 Task: Find connections with filter location Sītāmarhi with filter topic #jobseekerswith filter profile language German with filter current company Piaggio Vehicles Pvt. Ltd. with filter school Al-Falah University with filter industry Household Services with filter service category Demand Generation with filter keywords title Organizer
Action: Mouse moved to (508, 69)
Screenshot: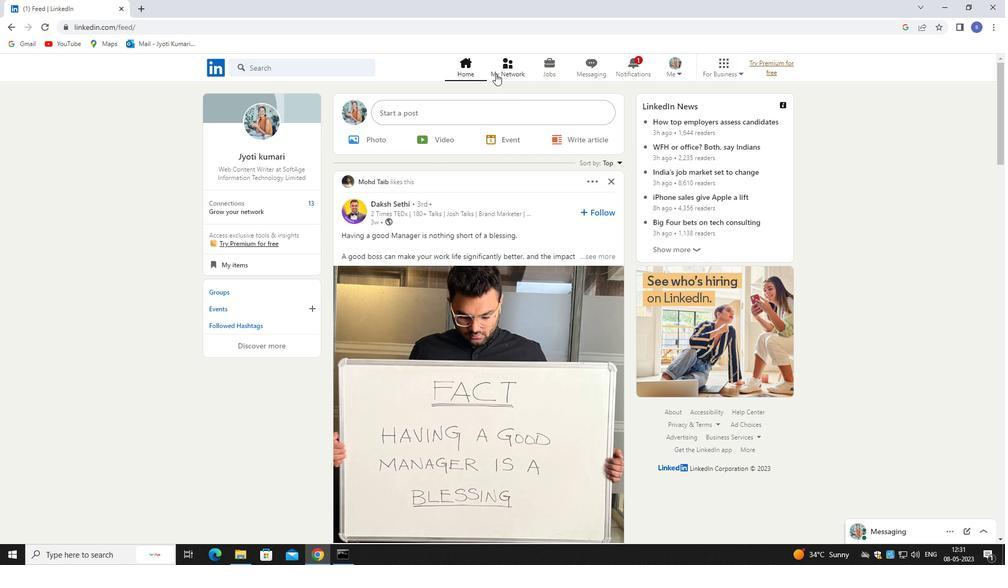 
Action: Mouse pressed left at (508, 69)
Screenshot: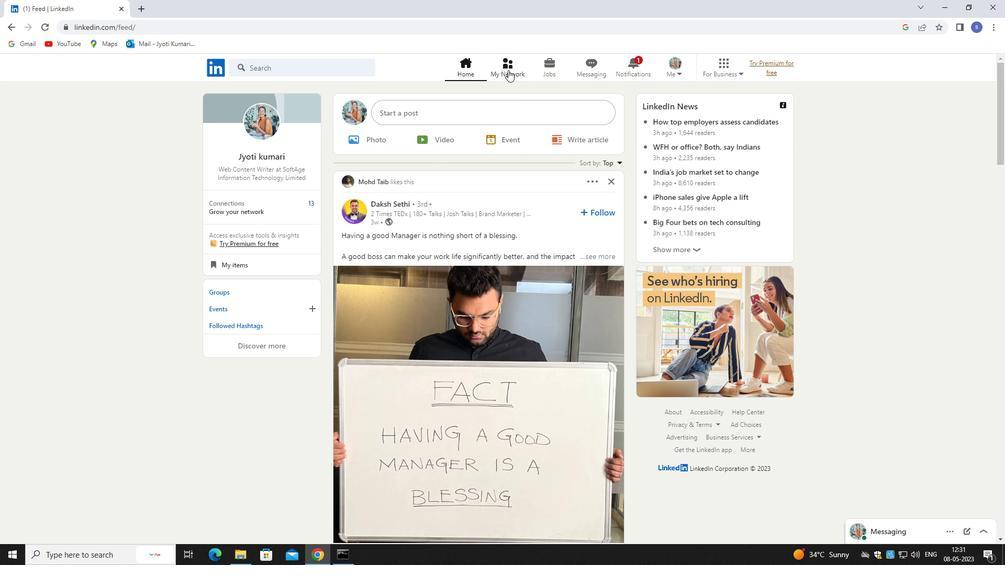 
Action: Mouse pressed left at (508, 69)
Screenshot: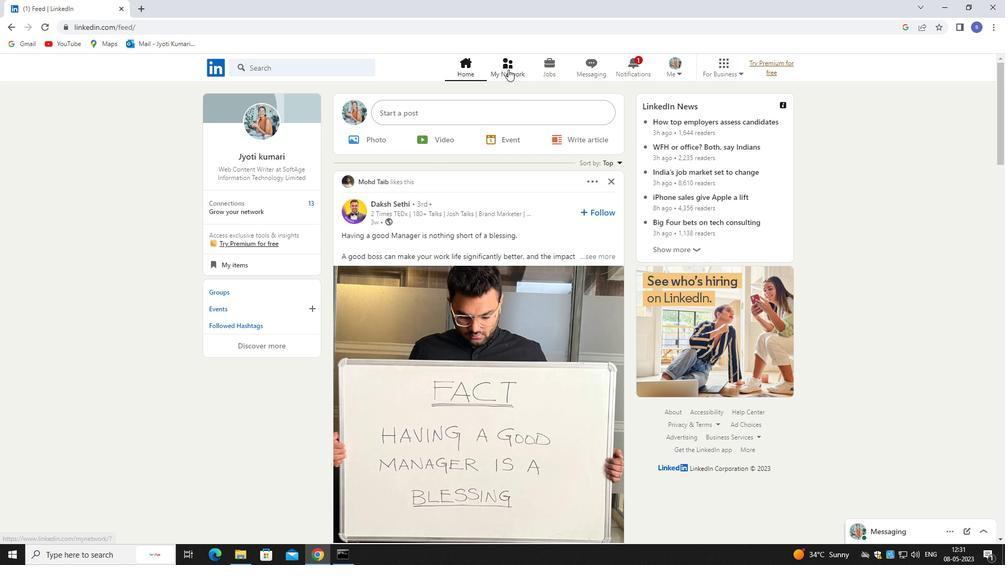 
Action: Mouse moved to (327, 123)
Screenshot: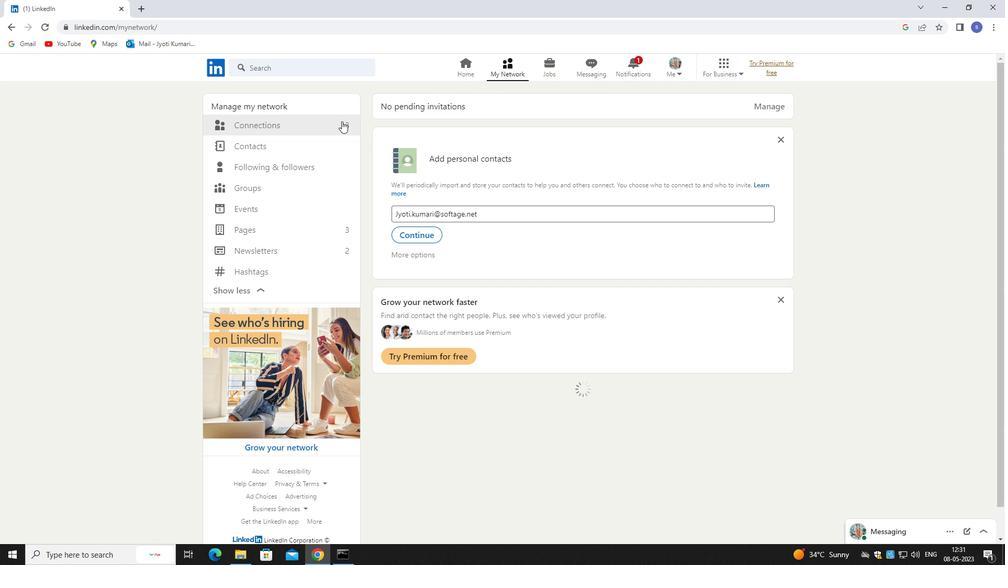 
Action: Mouse pressed left at (327, 123)
Screenshot: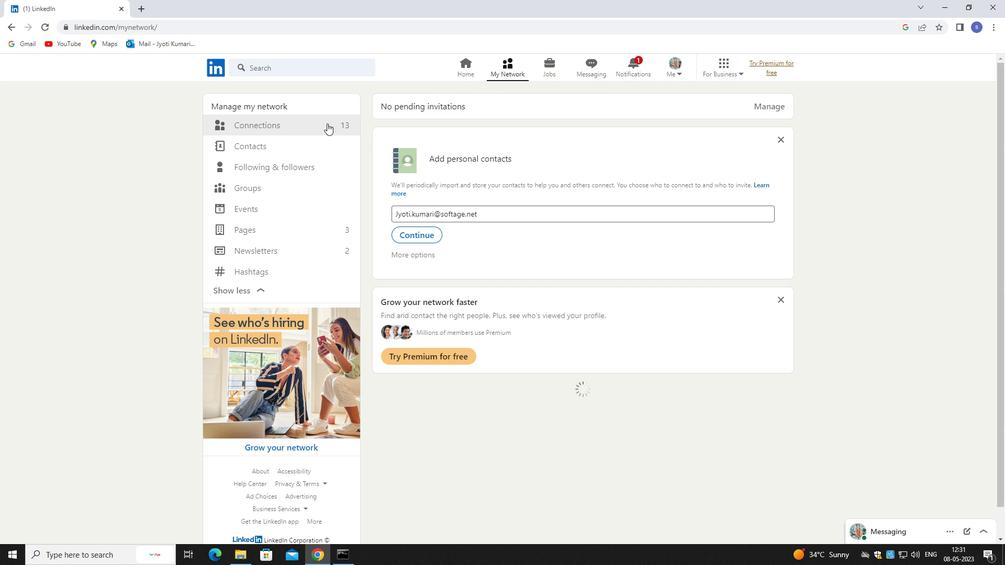 
Action: Mouse pressed left at (327, 123)
Screenshot: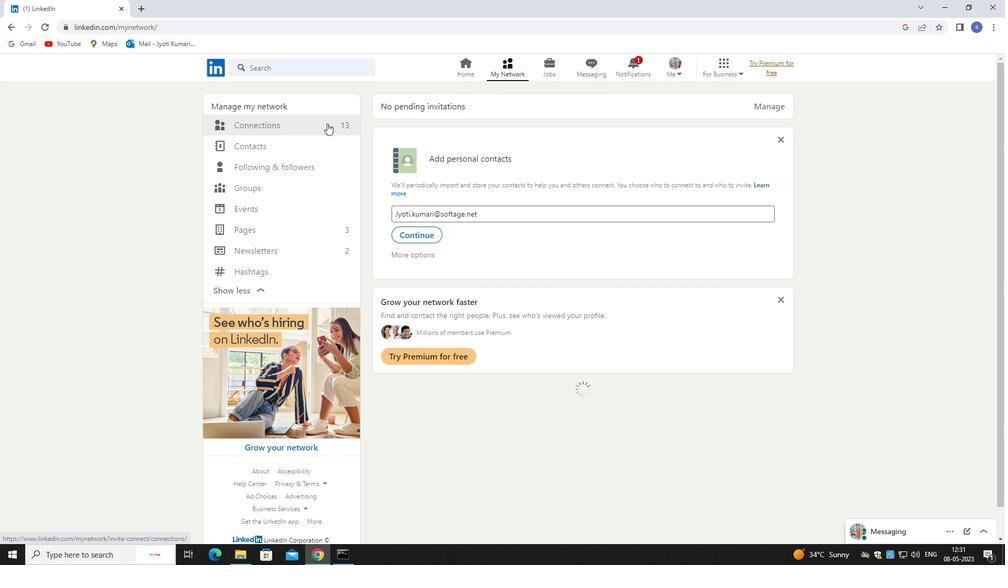 
Action: Mouse moved to (574, 129)
Screenshot: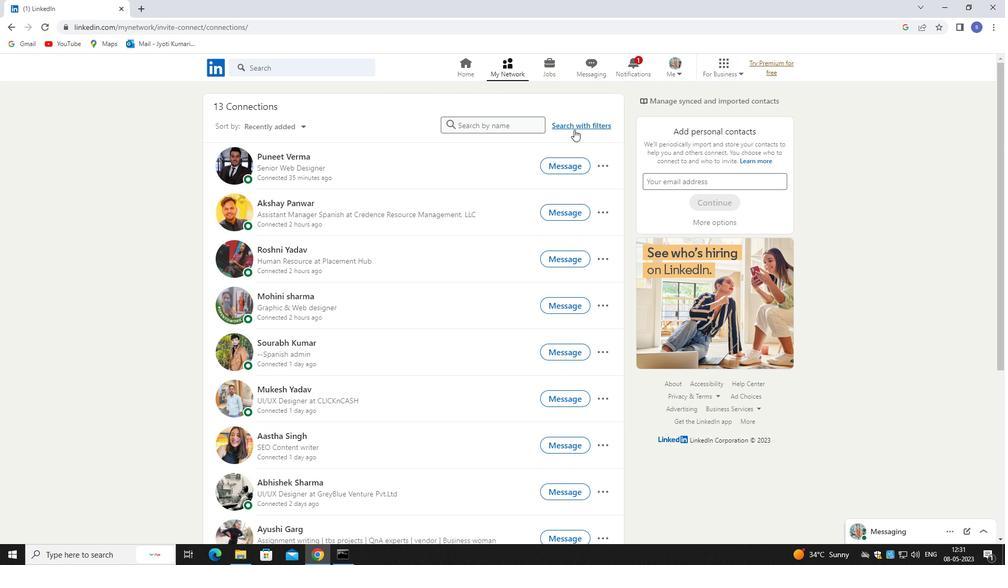 
Action: Mouse pressed left at (574, 129)
Screenshot: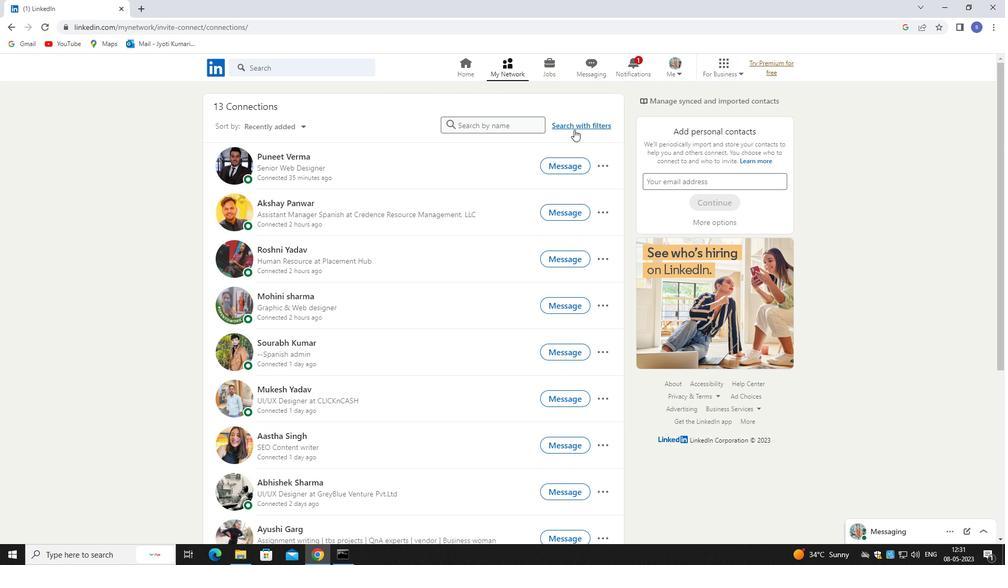 
Action: Mouse pressed left at (574, 129)
Screenshot: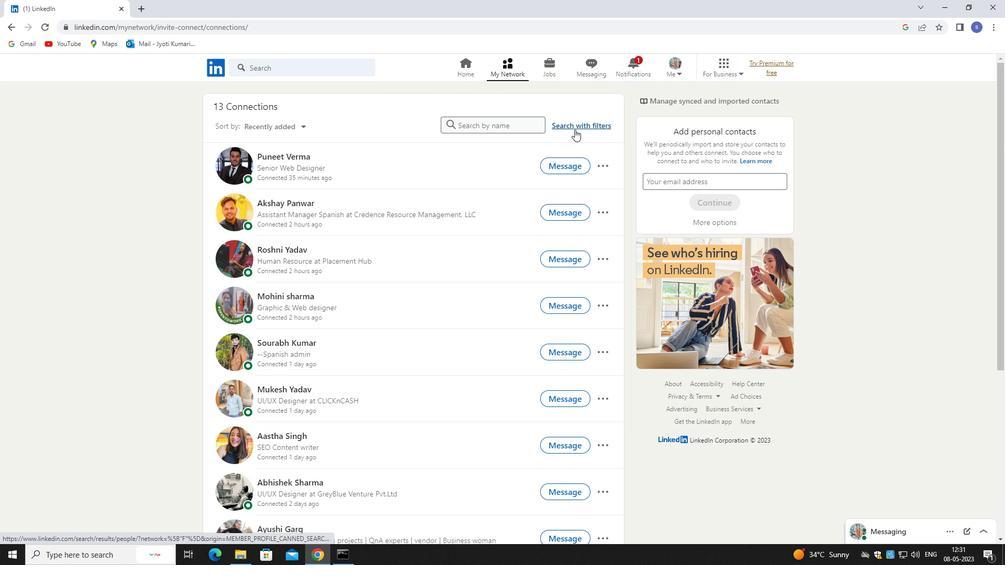
Action: Mouse moved to (548, 98)
Screenshot: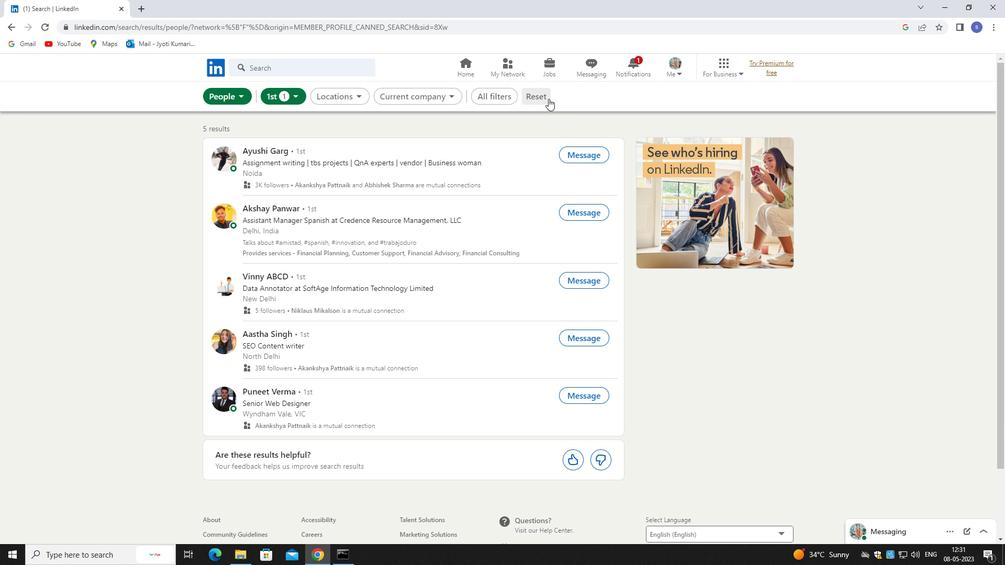 
Action: Mouse pressed left at (548, 98)
Screenshot: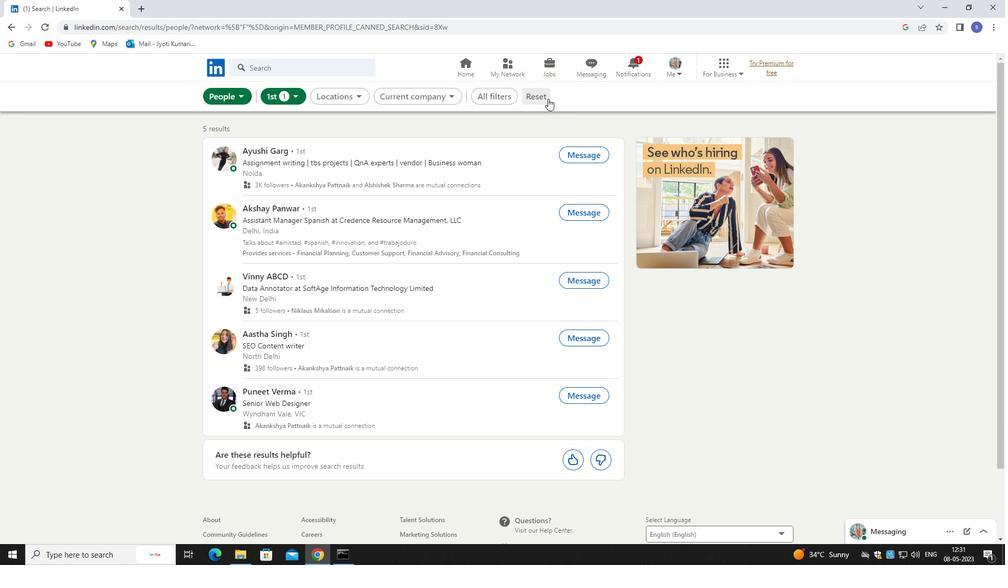 
Action: Mouse moved to (504, 95)
Screenshot: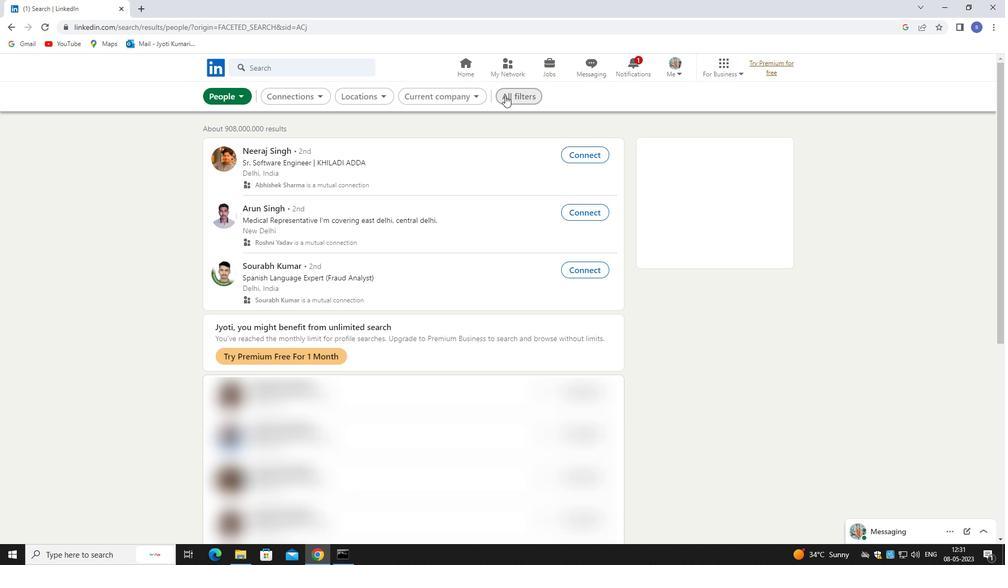 
Action: Mouse pressed left at (504, 95)
Screenshot: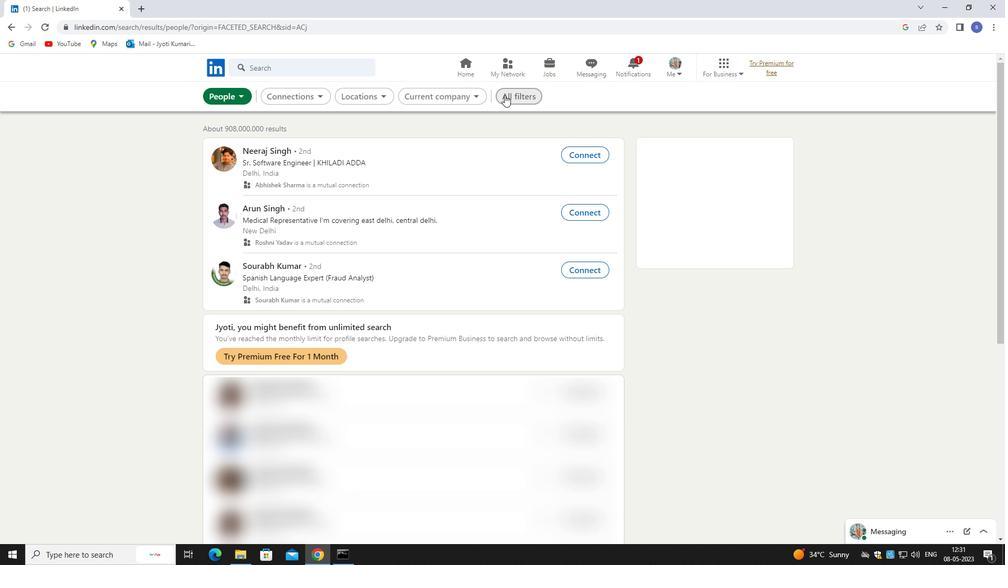 
Action: Mouse moved to (864, 409)
Screenshot: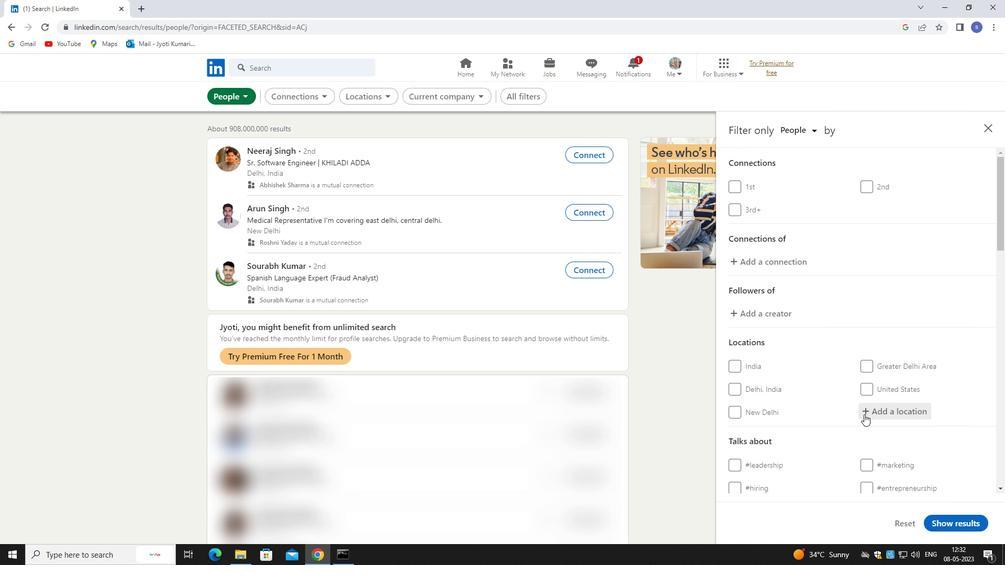 
Action: Mouse pressed left at (864, 409)
Screenshot: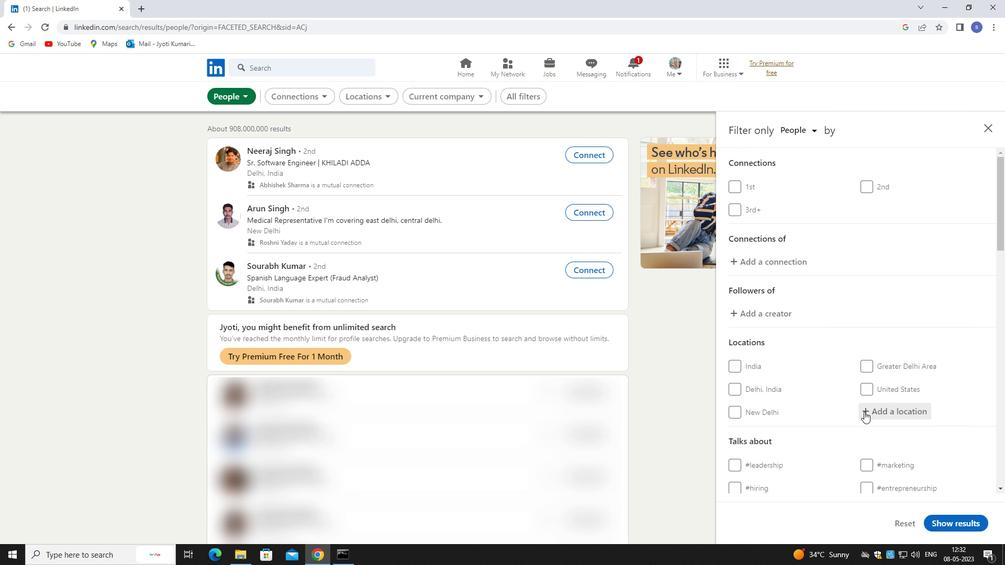 
Action: Mouse moved to (856, 408)
Screenshot: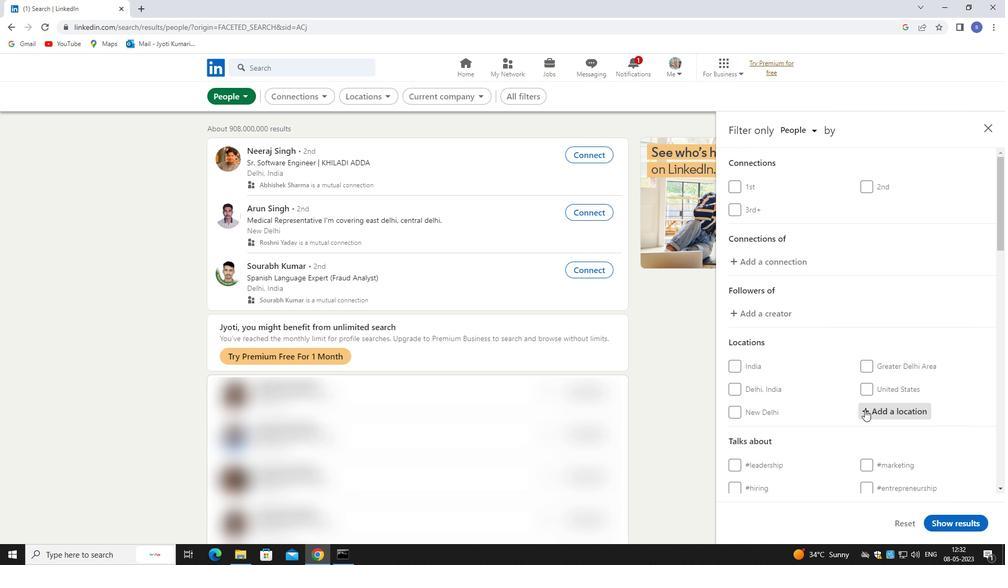 
Action: Key pressed sitamz
Screenshot: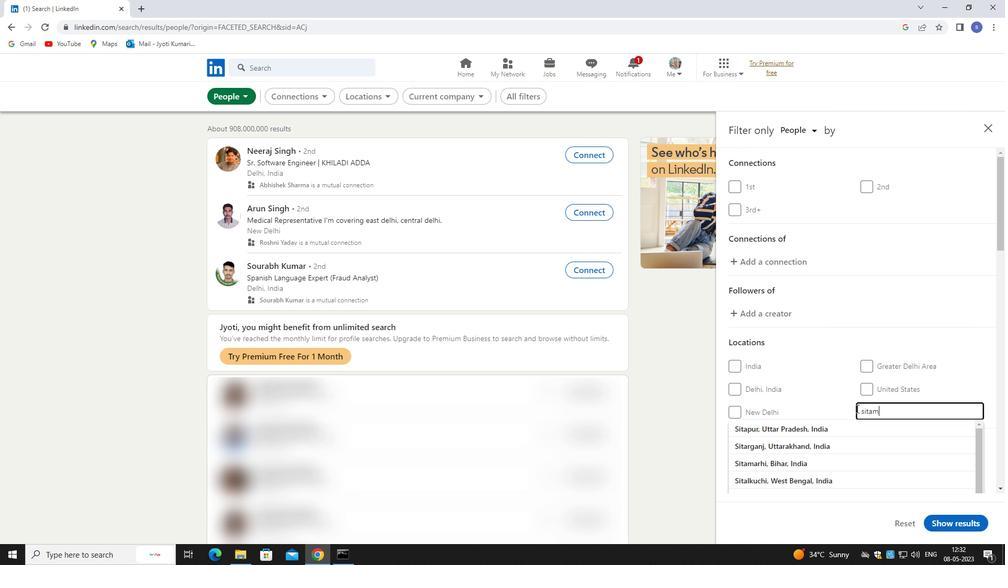 
Action: Mouse moved to (854, 418)
Screenshot: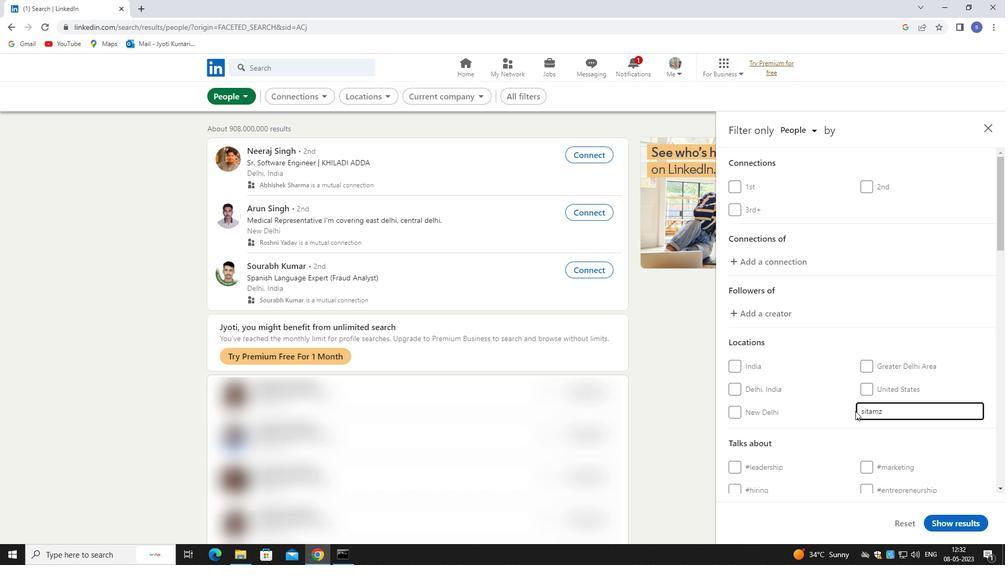 
Action: Key pressed <Key.backspace>
Screenshot: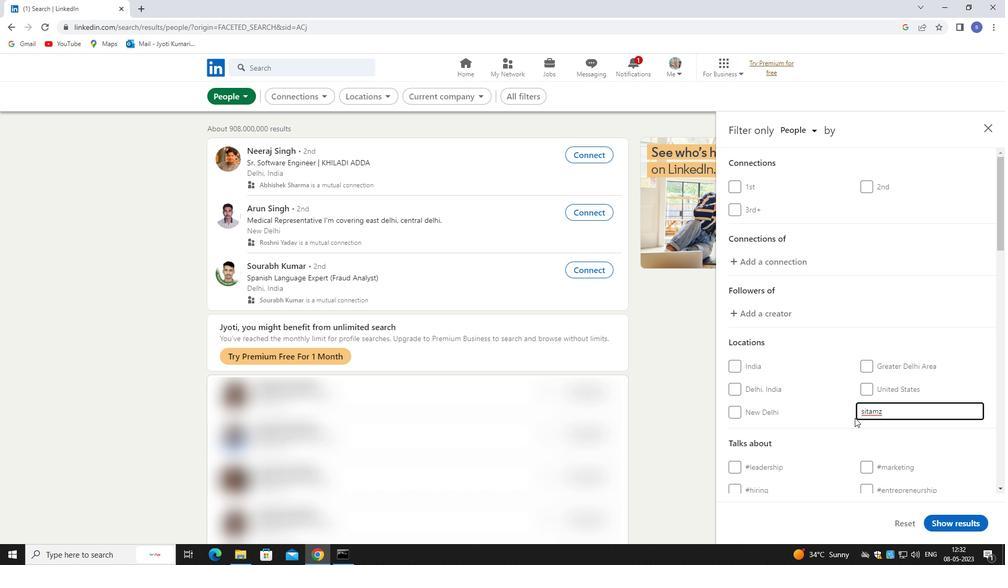 
Action: Mouse moved to (855, 425)
Screenshot: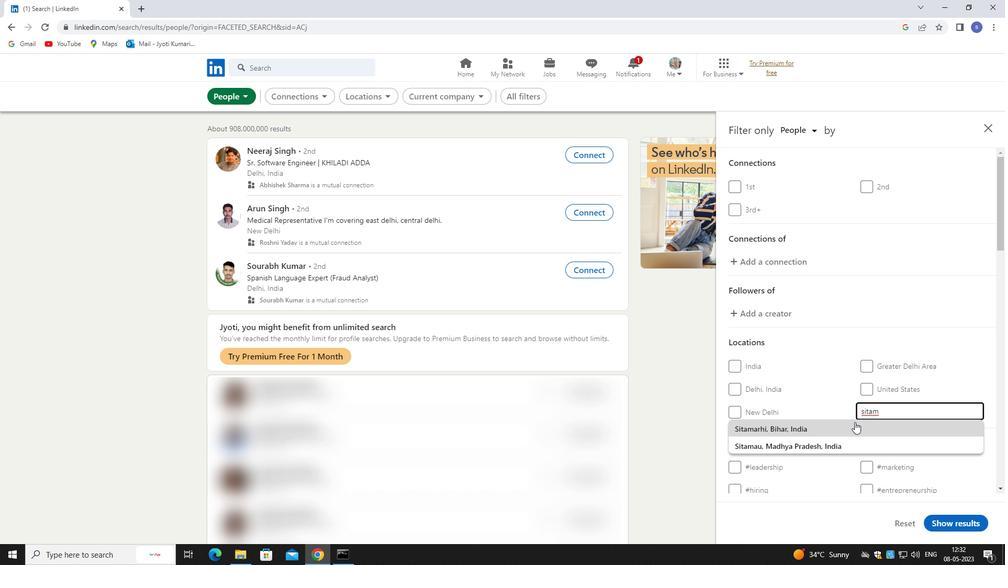 
Action: Mouse pressed left at (855, 425)
Screenshot: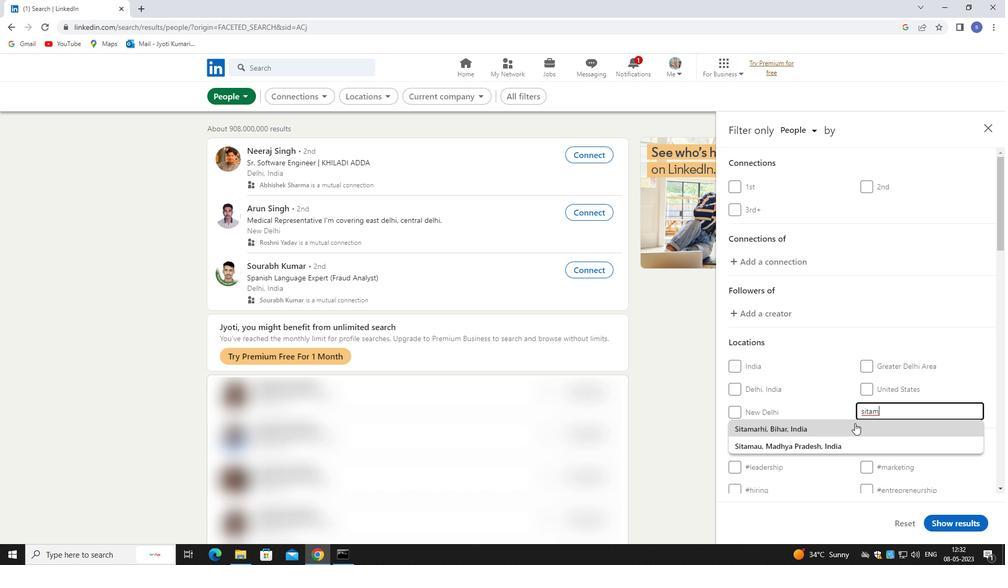 
Action: Mouse moved to (856, 426)
Screenshot: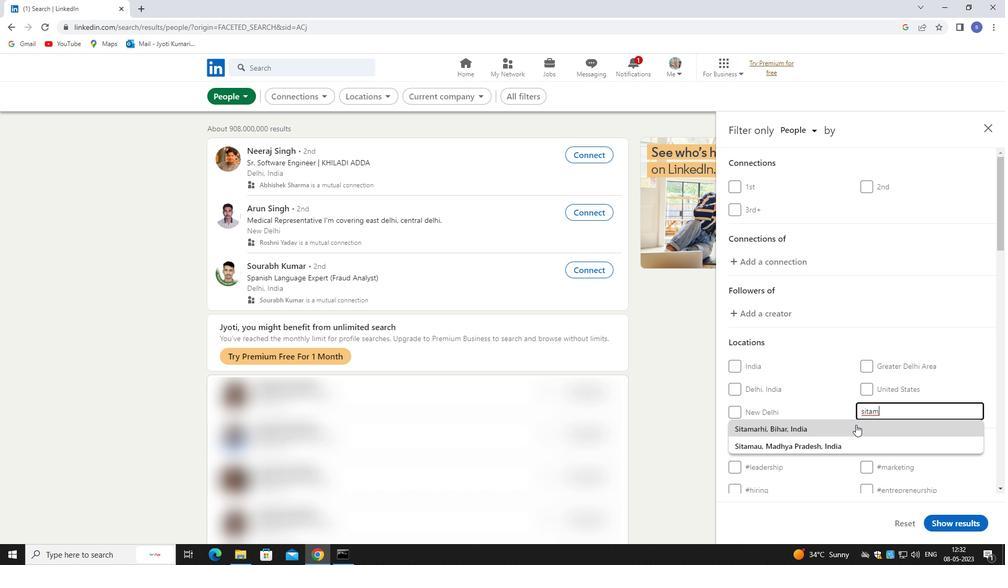 
Action: Mouse scrolled (856, 425) with delta (0, 0)
Screenshot: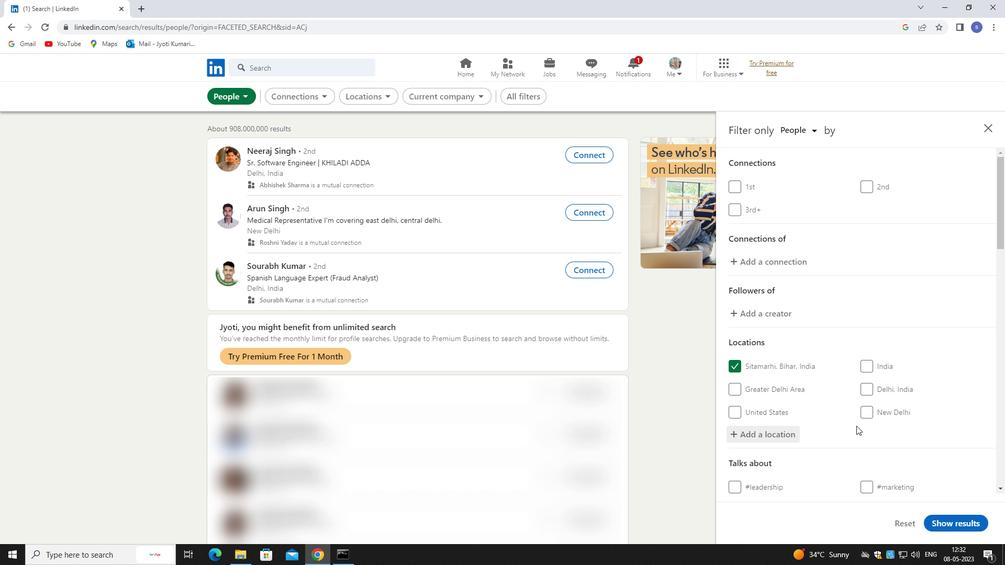 
Action: Mouse scrolled (856, 425) with delta (0, 0)
Screenshot: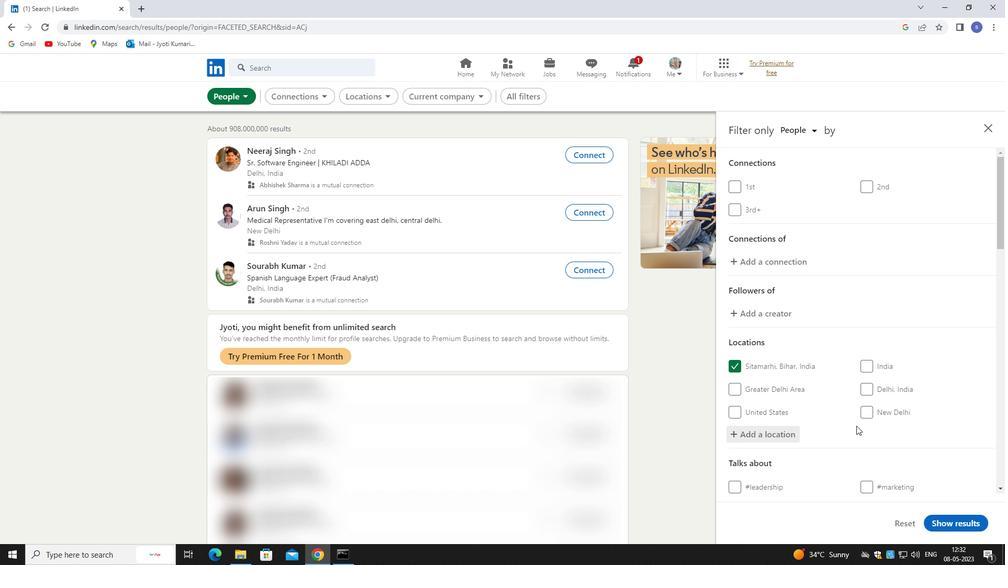
Action: Mouse scrolled (856, 425) with delta (0, 0)
Screenshot: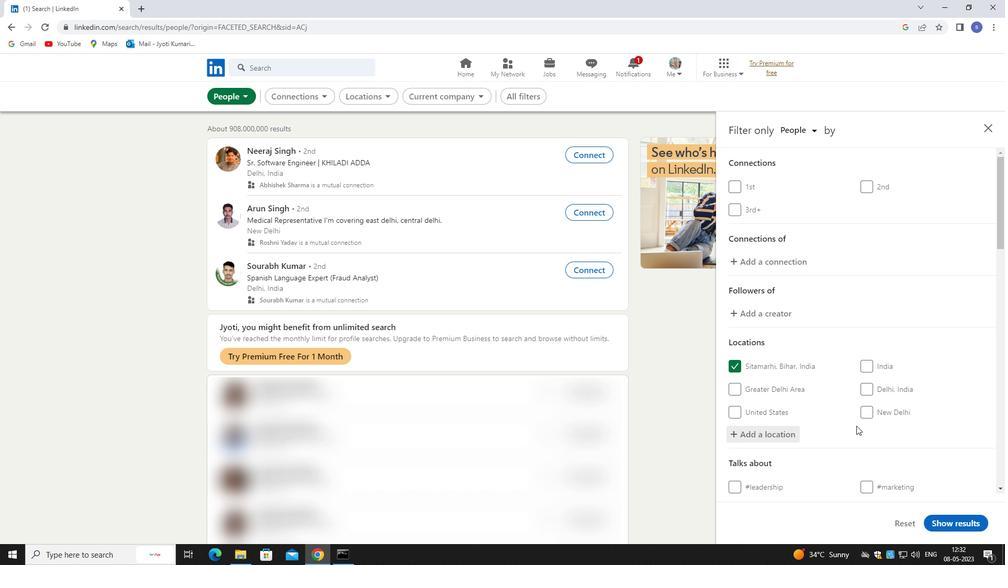 
Action: Mouse moved to (856, 424)
Screenshot: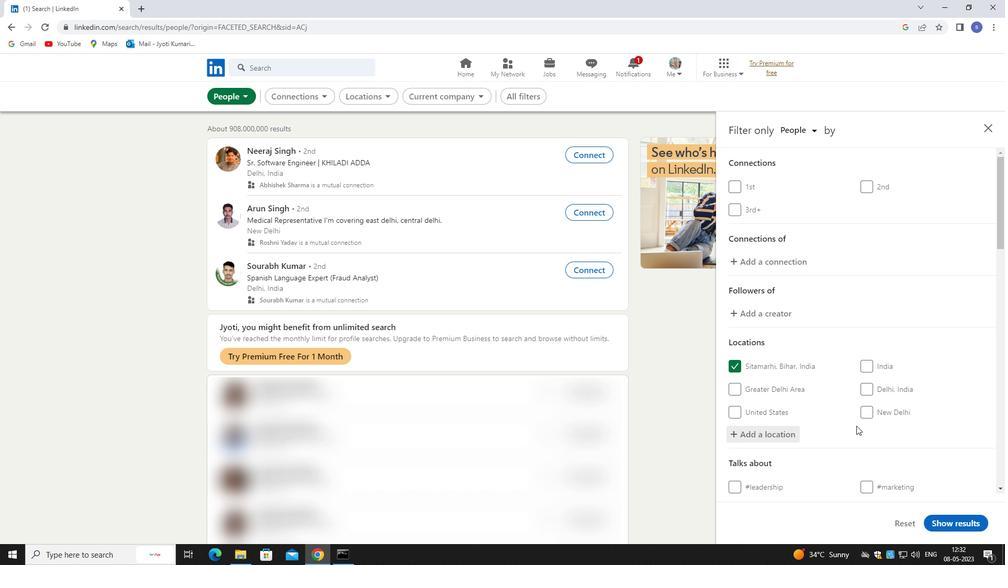 
Action: Mouse scrolled (856, 424) with delta (0, 0)
Screenshot: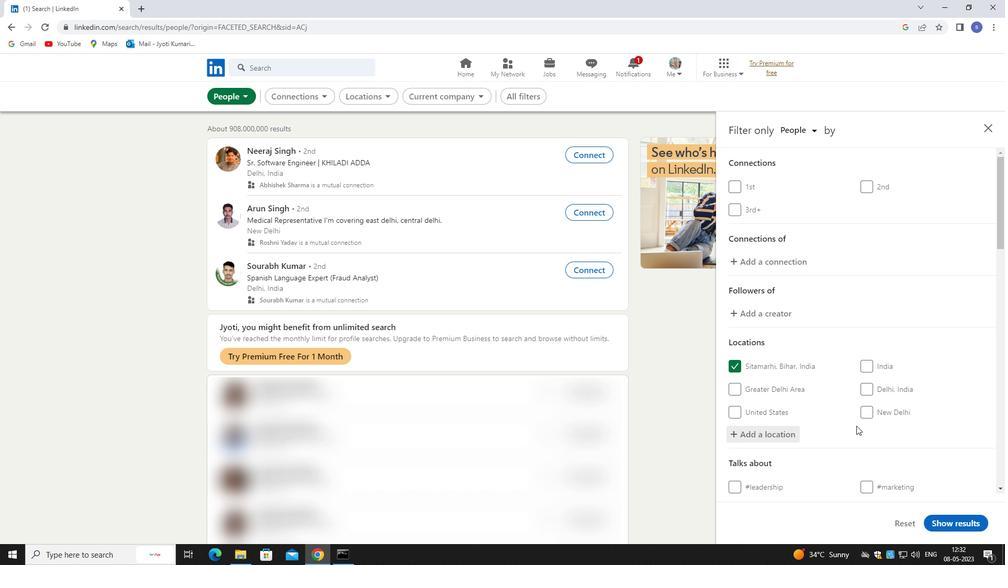
Action: Mouse moved to (888, 325)
Screenshot: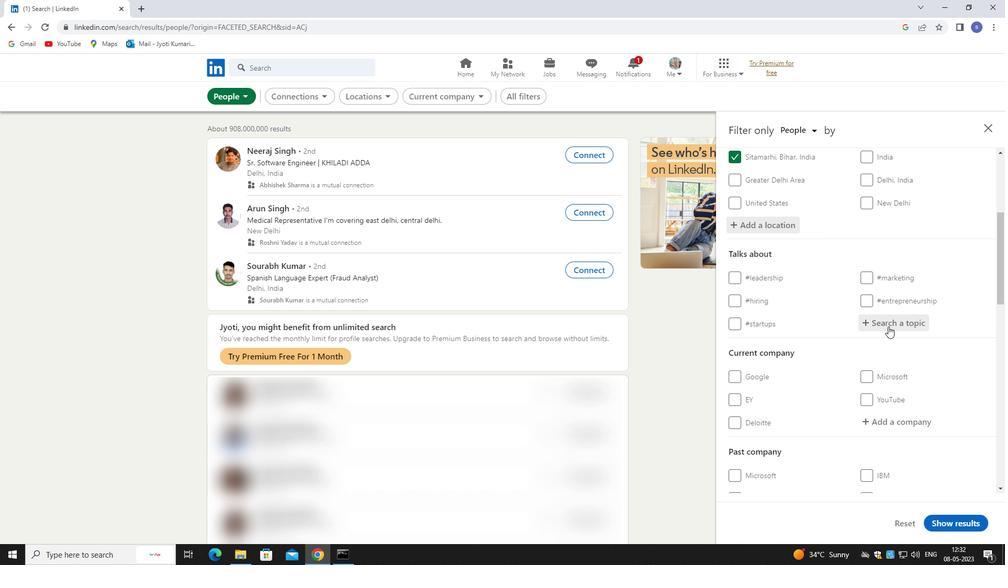 
Action: Mouse pressed left at (888, 325)
Screenshot: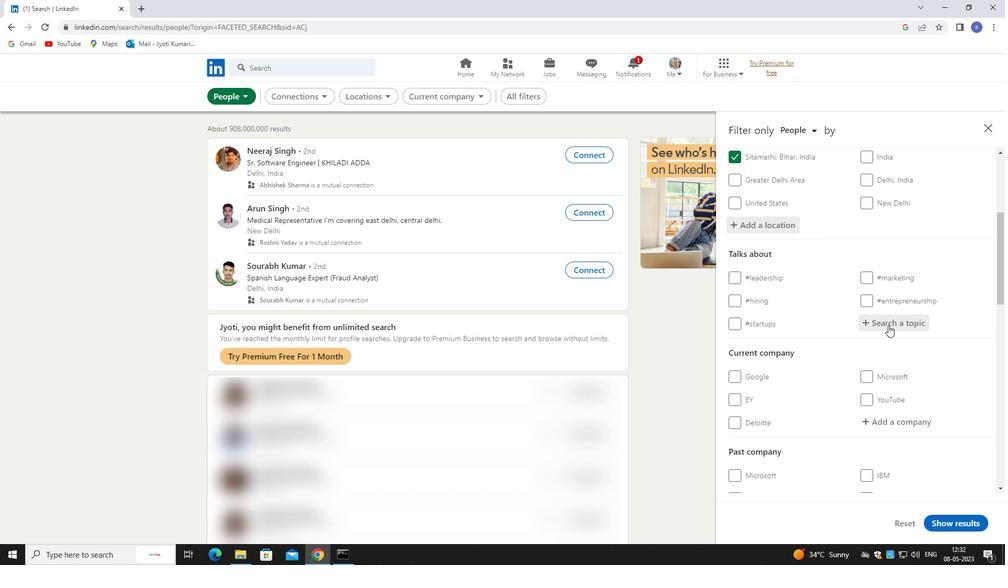 
Action: Key pressed b<Key.backspace>jobsee
Screenshot: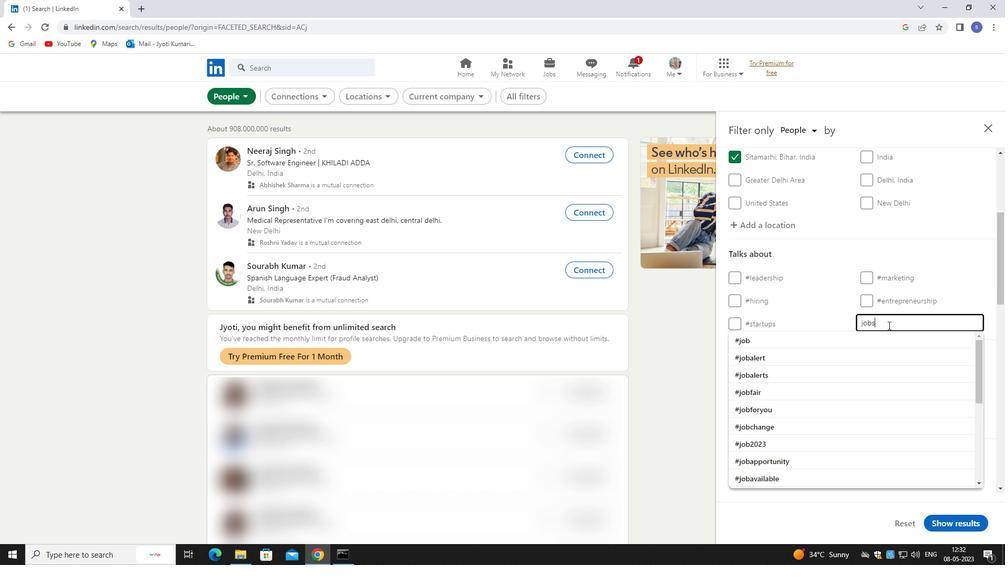 
Action: Mouse moved to (858, 339)
Screenshot: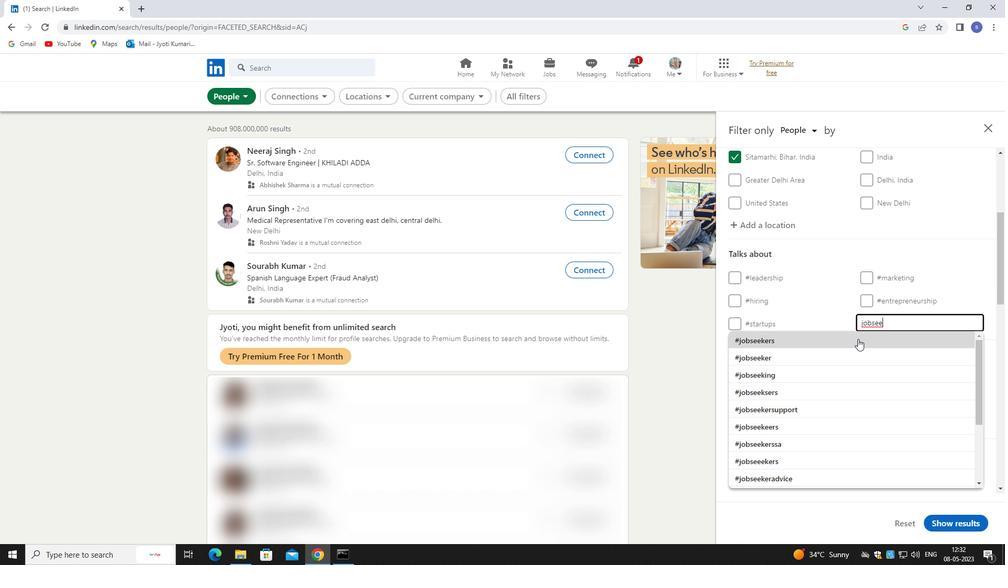
Action: Mouse pressed left at (858, 339)
Screenshot: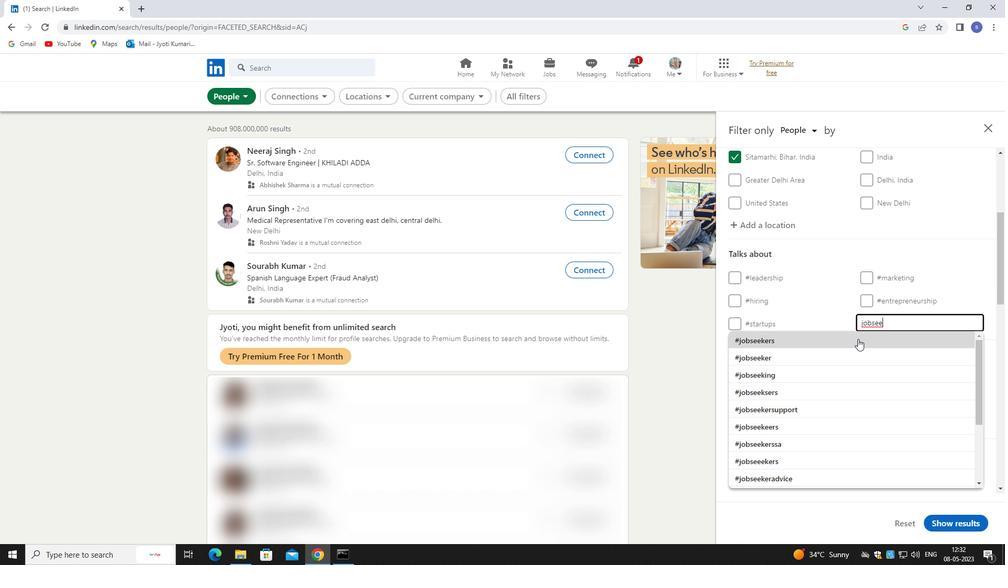 
Action: Mouse moved to (858, 340)
Screenshot: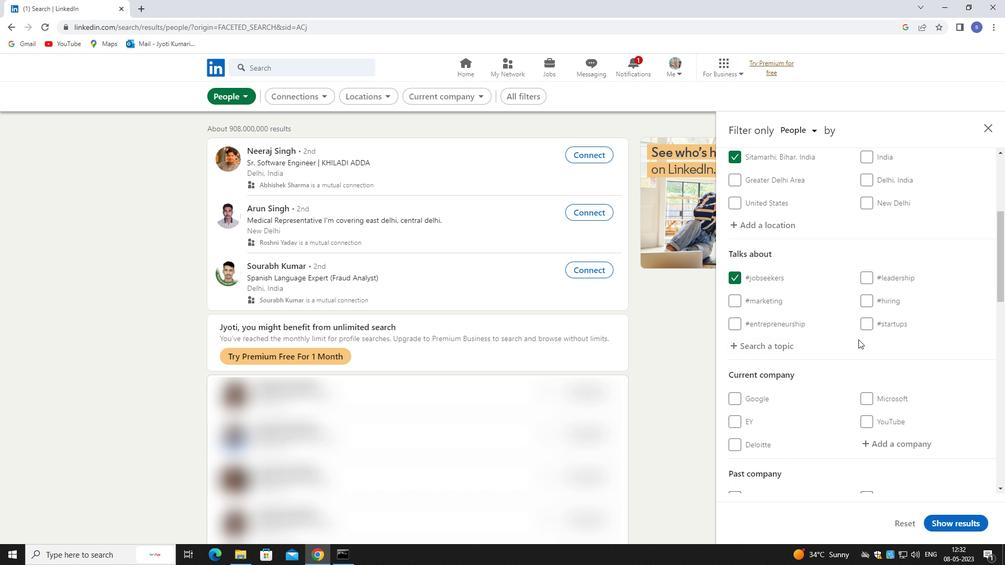 
Action: Mouse scrolled (858, 340) with delta (0, 0)
Screenshot: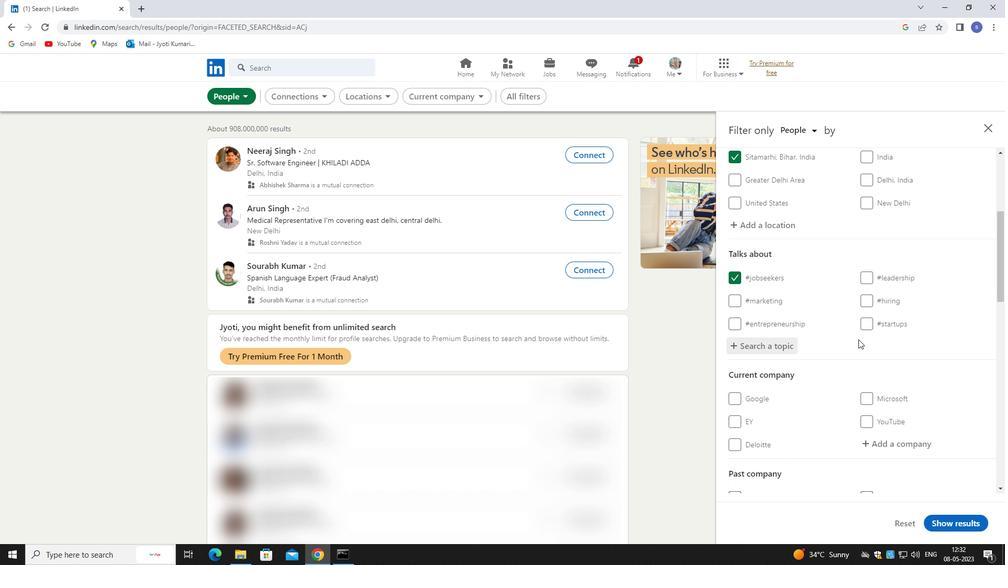
Action: Mouse moved to (858, 340)
Screenshot: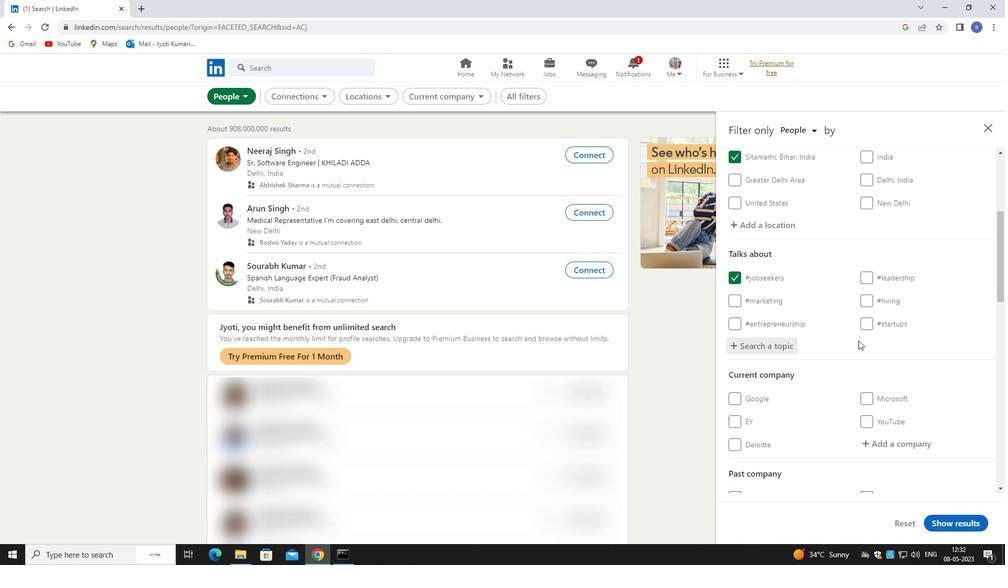 
Action: Mouse scrolled (858, 339) with delta (0, 0)
Screenshot: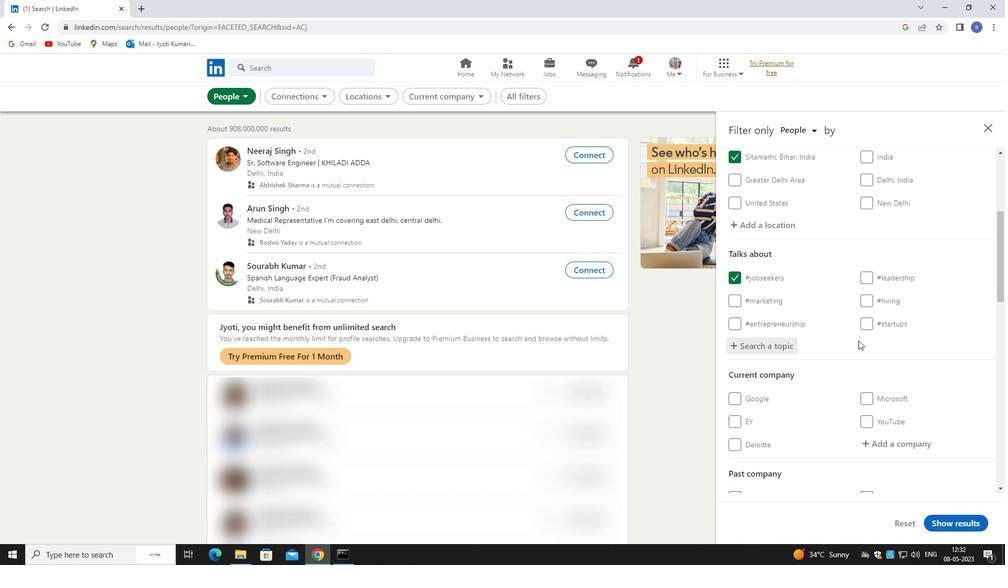 
Action: Mouse moved to (900, 339)
Screenshot: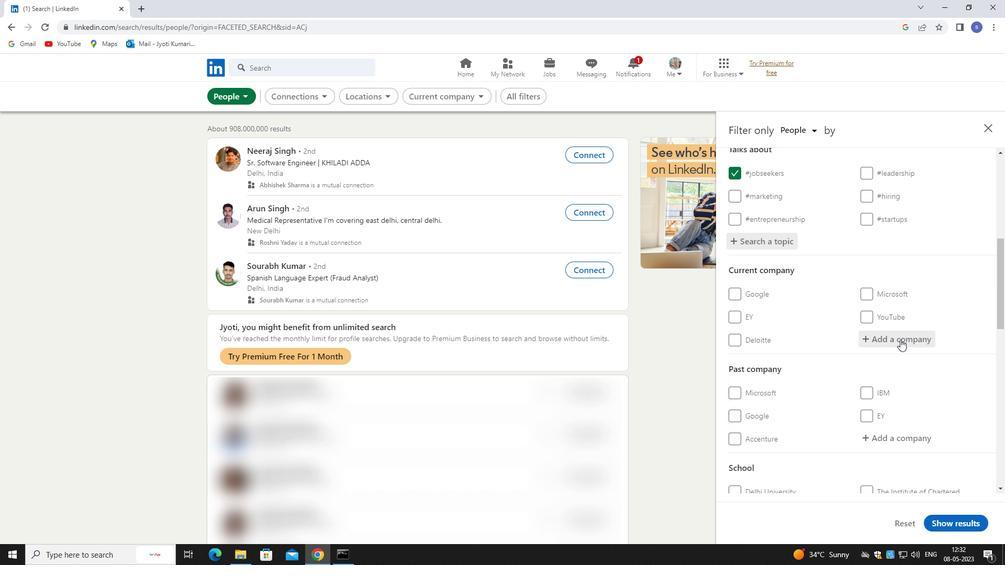 
Action: Mouse pressed left at (900, 339)
Screenshot: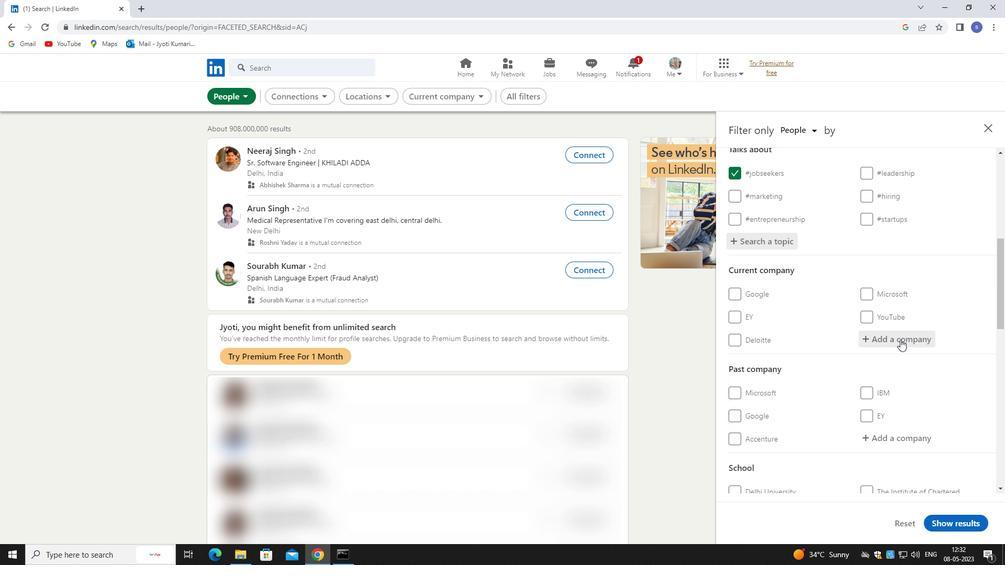 
Action: Mouse moved to (895, 340)
Screenshot: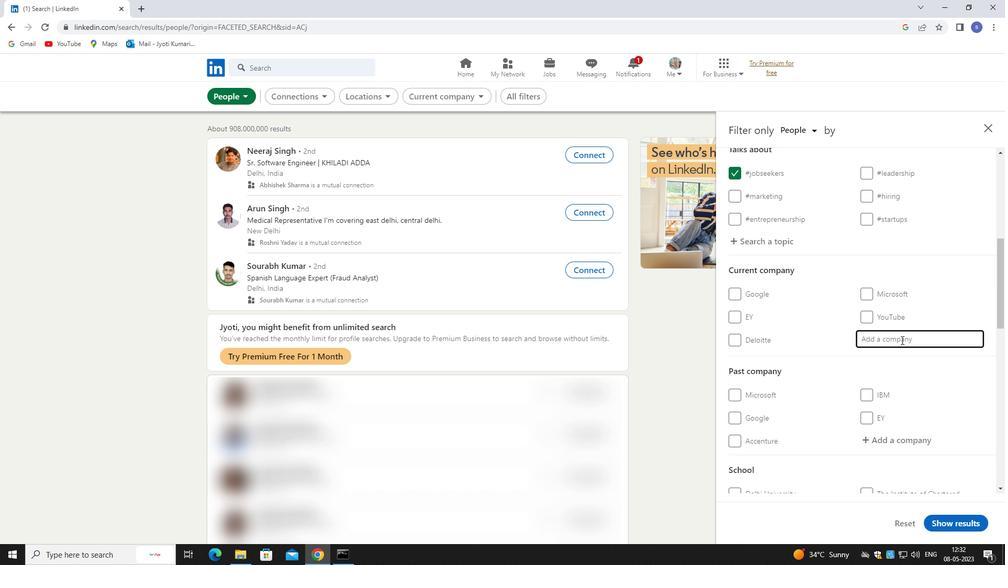 
Action: Key pressed piaggio
Screenshot: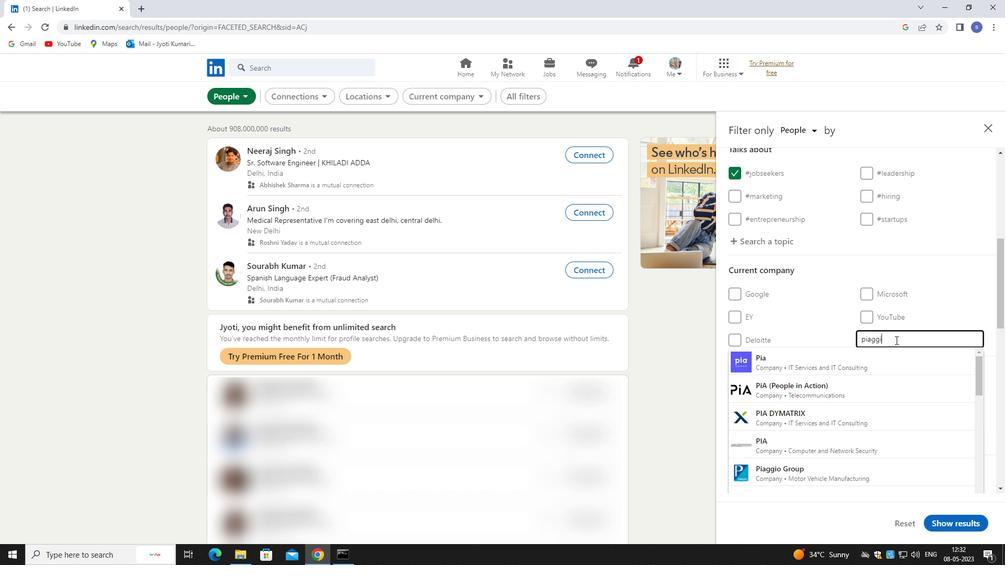 
Action: Mouse moved to (909, 399)
Screenshot: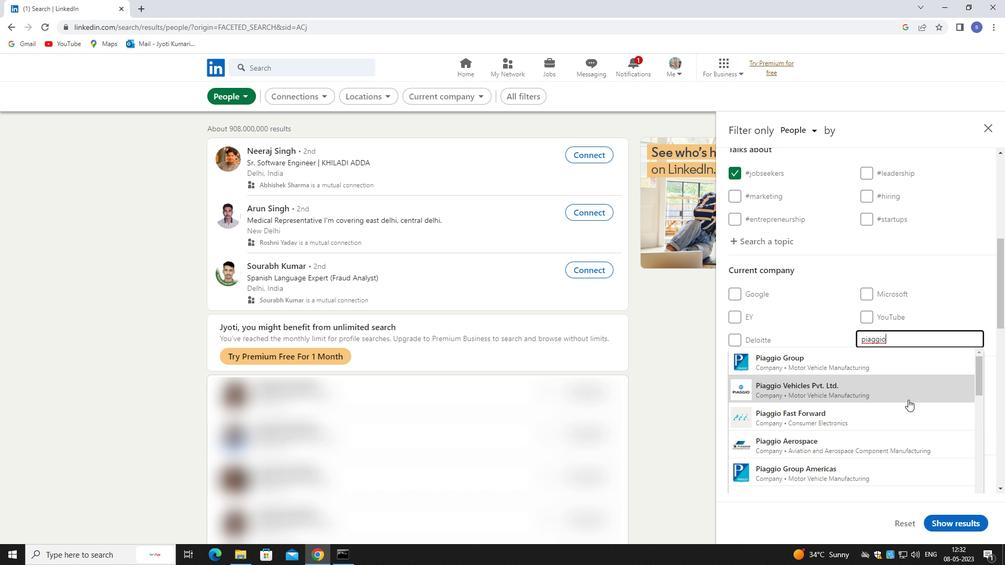 
Action: Mouse pressed left at (909, 399)
Screenshot: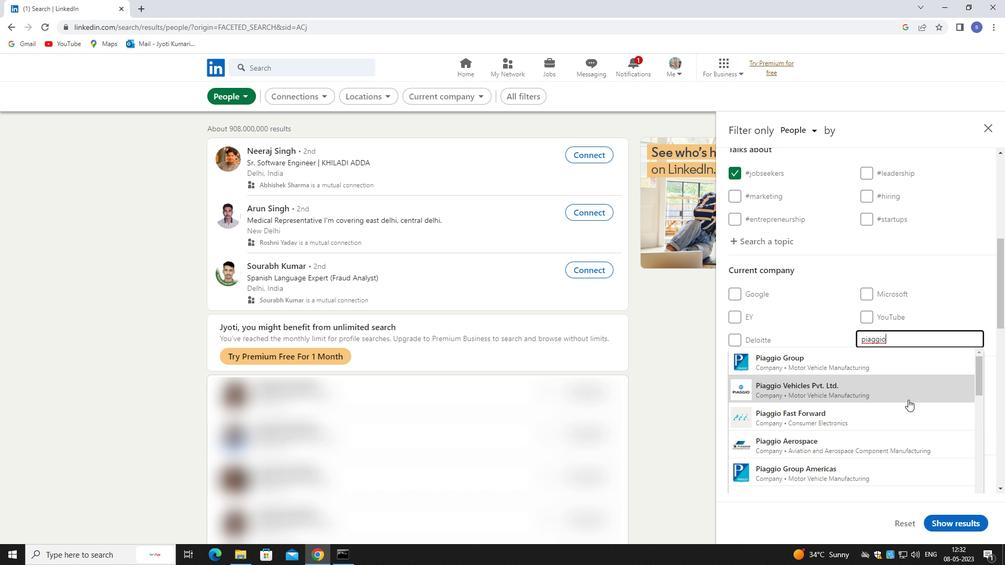 
Action: Mouse moved to (911, 398)
Screenshot: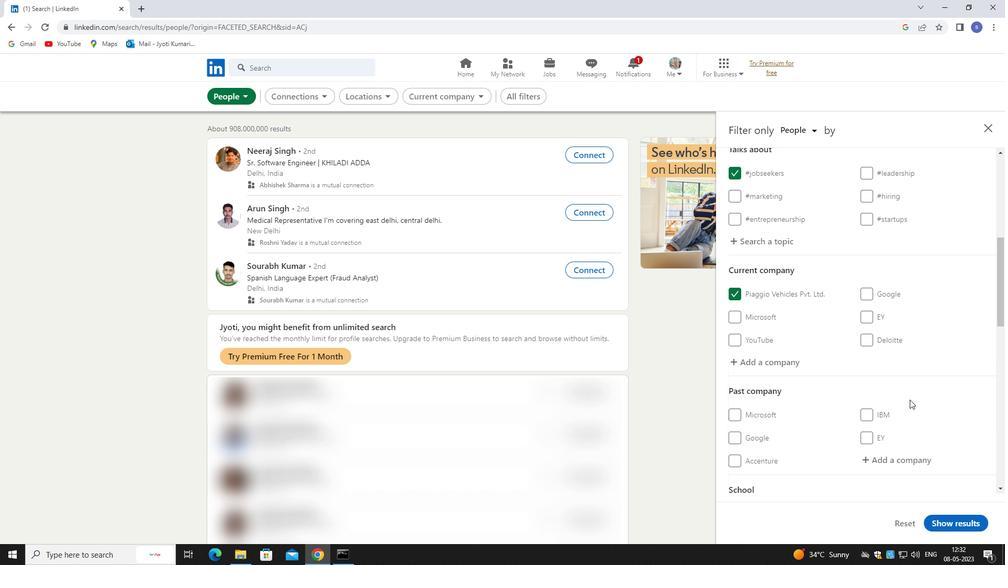 
Action: Mouse scrolled (911, 397) with delta (0, 0)
Screenshot: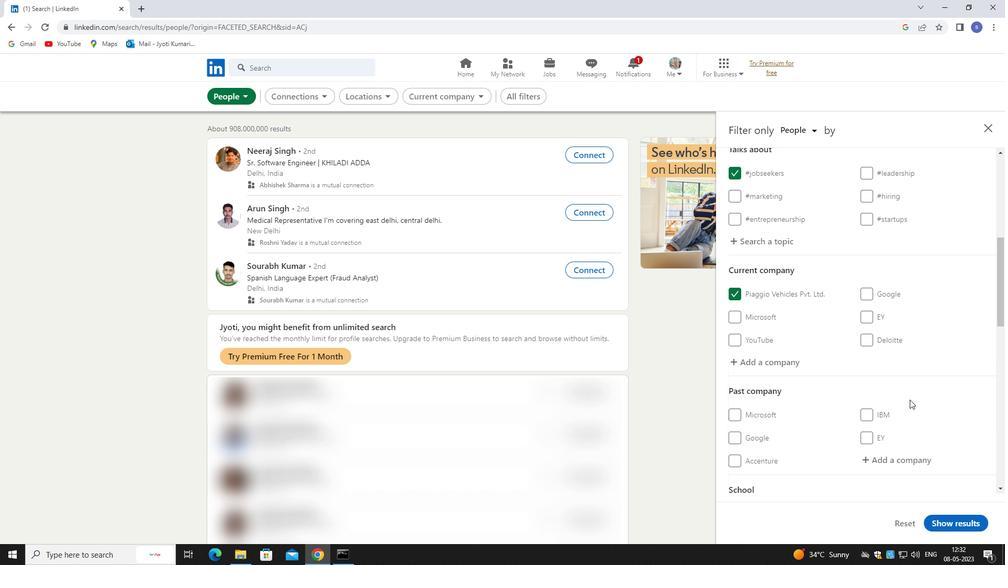 
Action: Mouse scrolled (911, 397) with delta (0, 0)
Screenshot: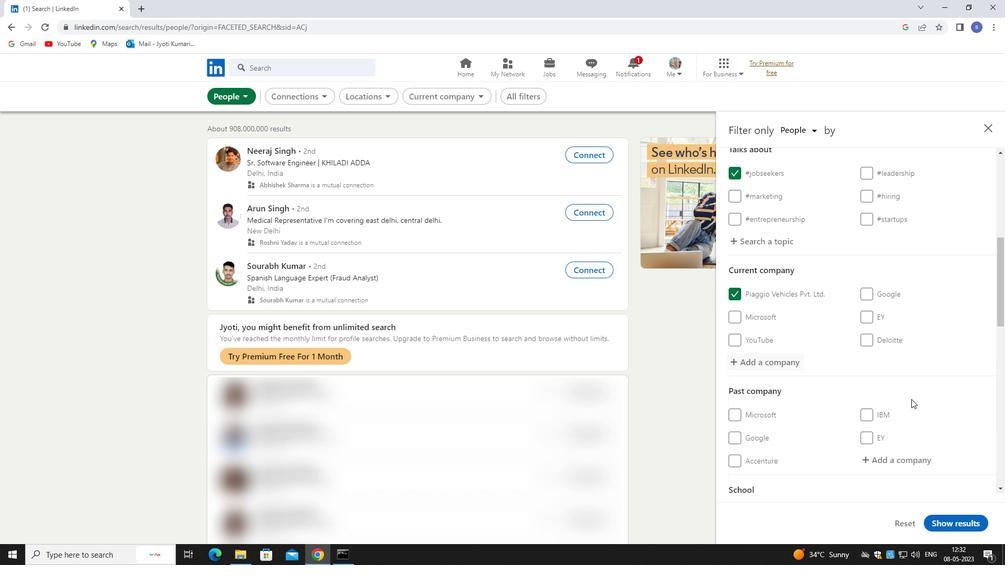 
Action: Mouse scrolled (911, 397) with delta (0, 0)
Screenshot: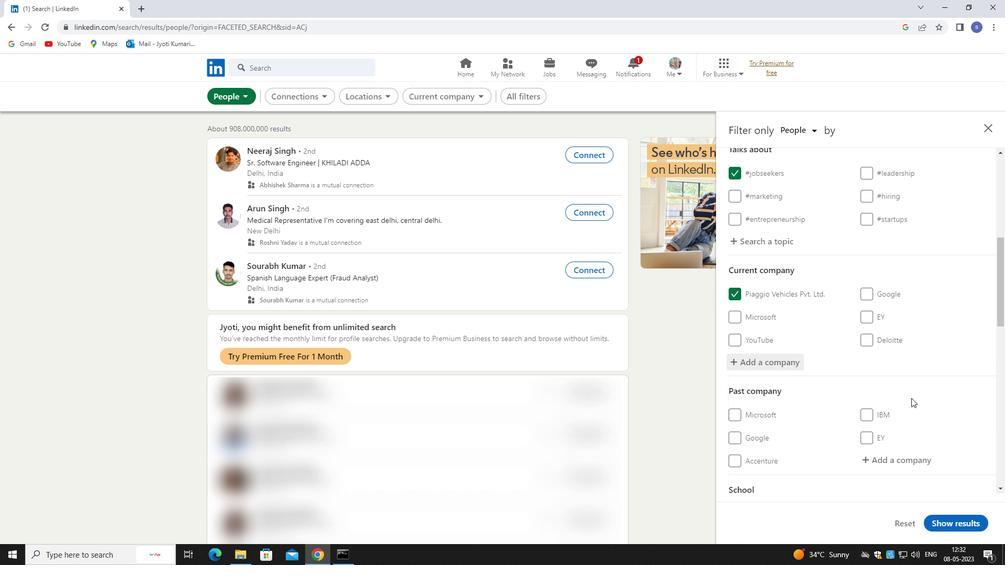 
Action: Mouse moved to (911, 397)
Screenshot: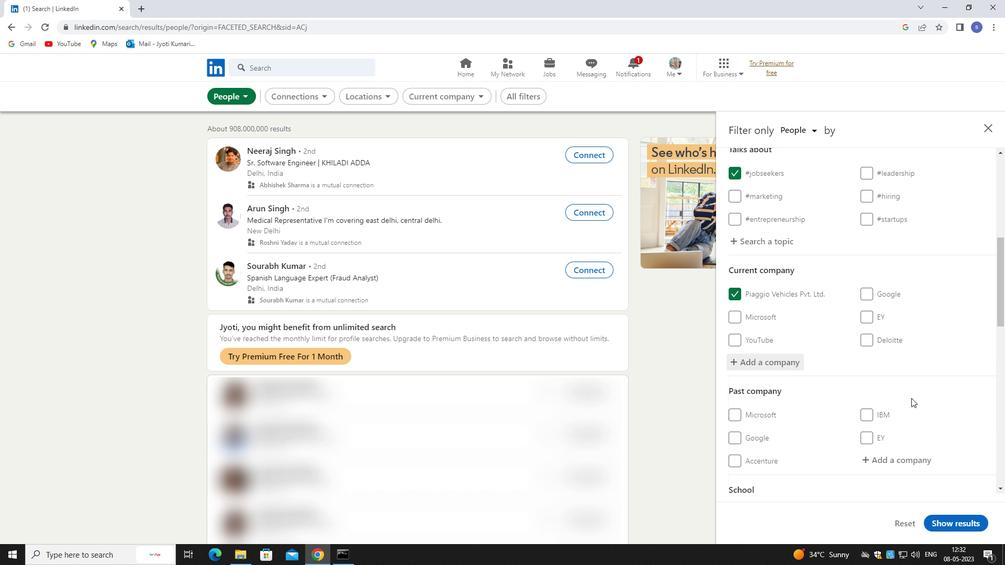 
Action: Mouse scrolled (911, 397) with delta (0, 0)
Screenshot: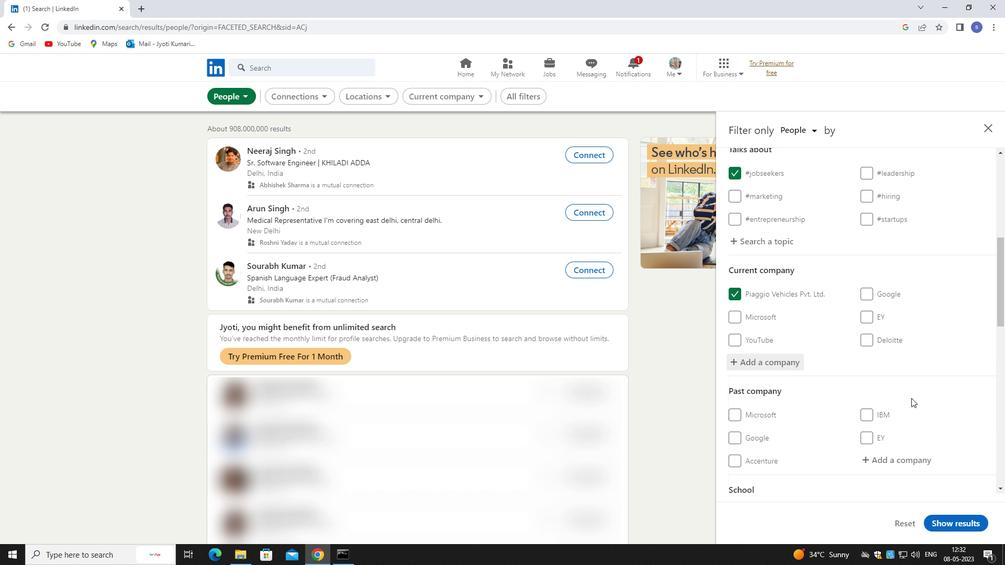 
Action: Mouse moved to (907, 369)
Screenshot: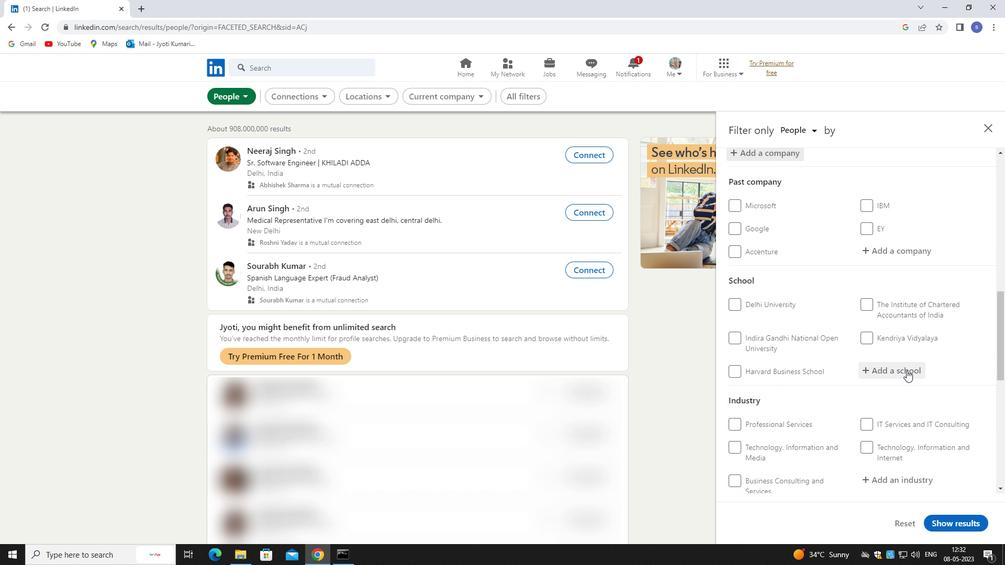 
Action: Mouse pressed left at (907, 369)
Screenshot: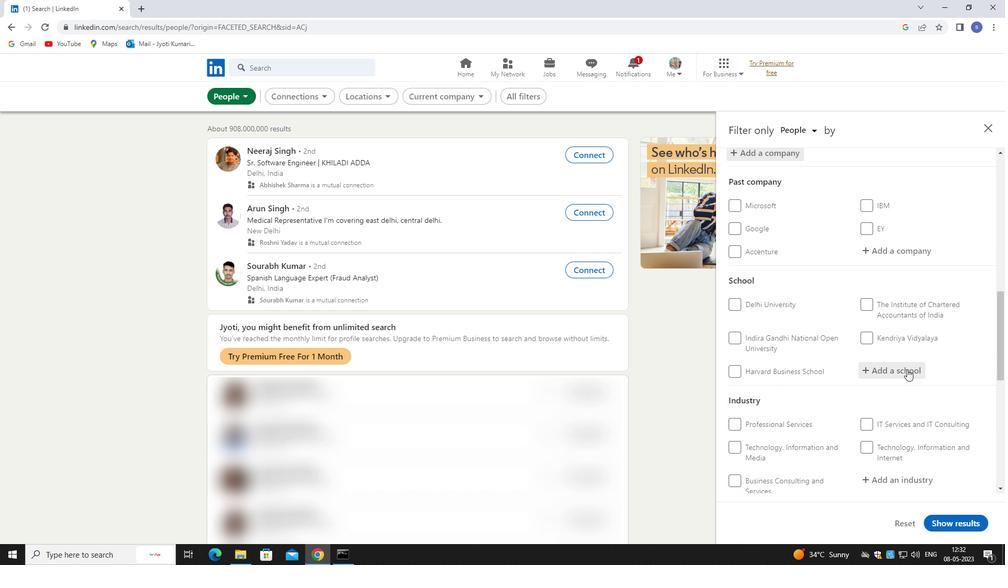 
Action: Mouse moved to (930, 398)
Screenshot: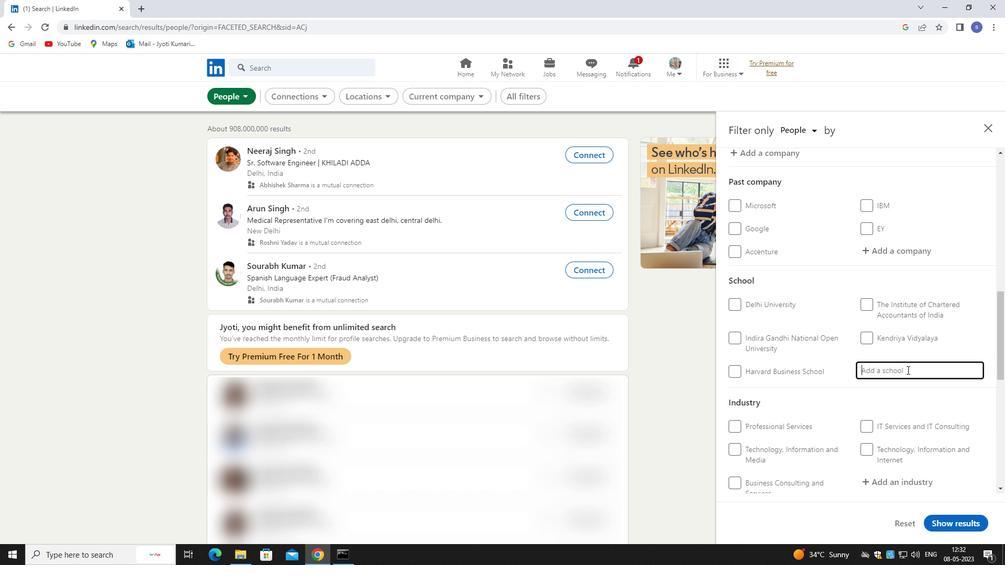
Action: Key pressed ai-<Key.space>falah<Key.left><Key.left><Key.left><Key.left><Key.left><Key.left><Key.left><Key.left><Key.right><Key.backspace>l
Screenshot: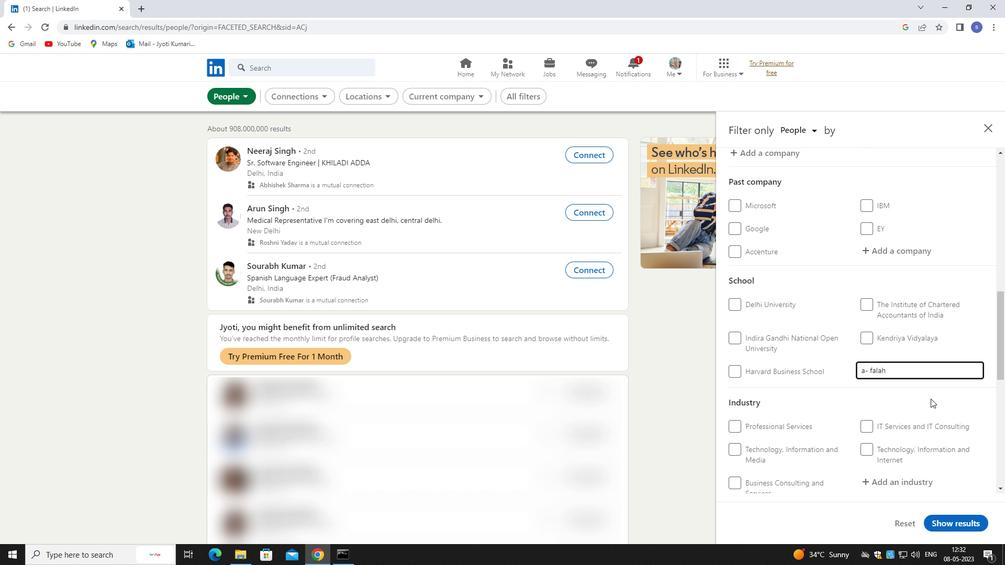 
Action: Mouse moved to (929, 404)
Screenshot: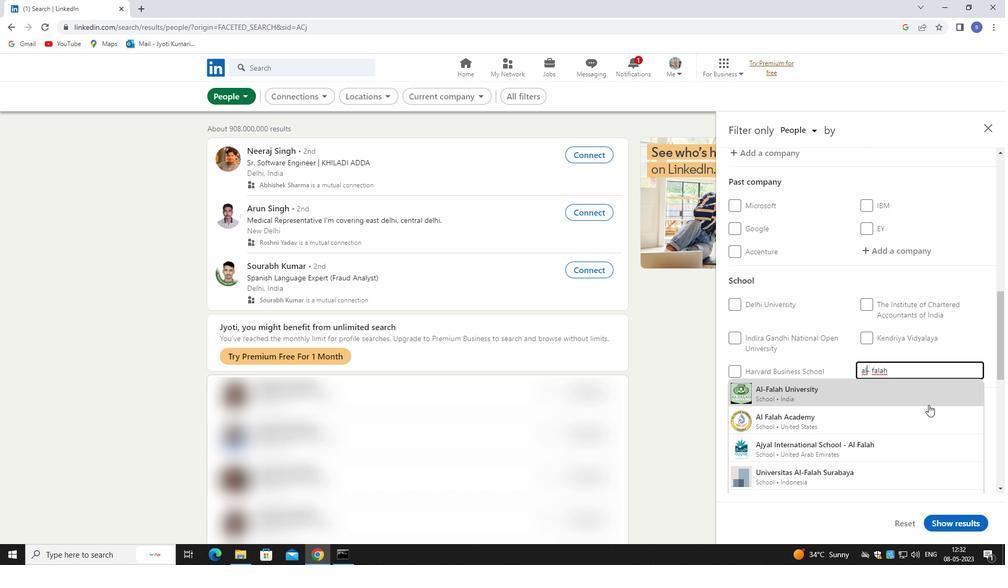 
Action: Mouse pressed left at (929, 404)
Screenshot: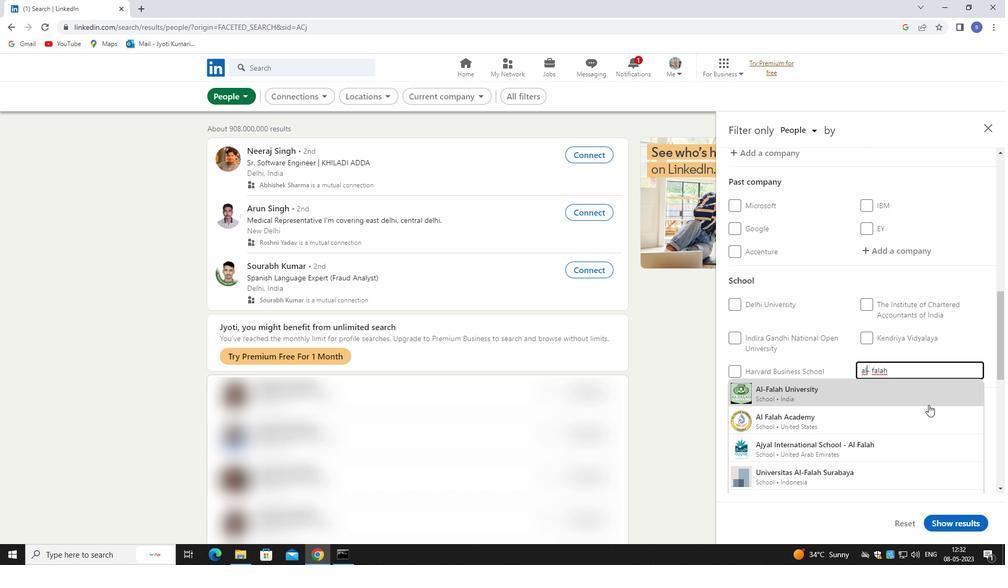
Action: Mouse moved to (929, 403)
Screenshot: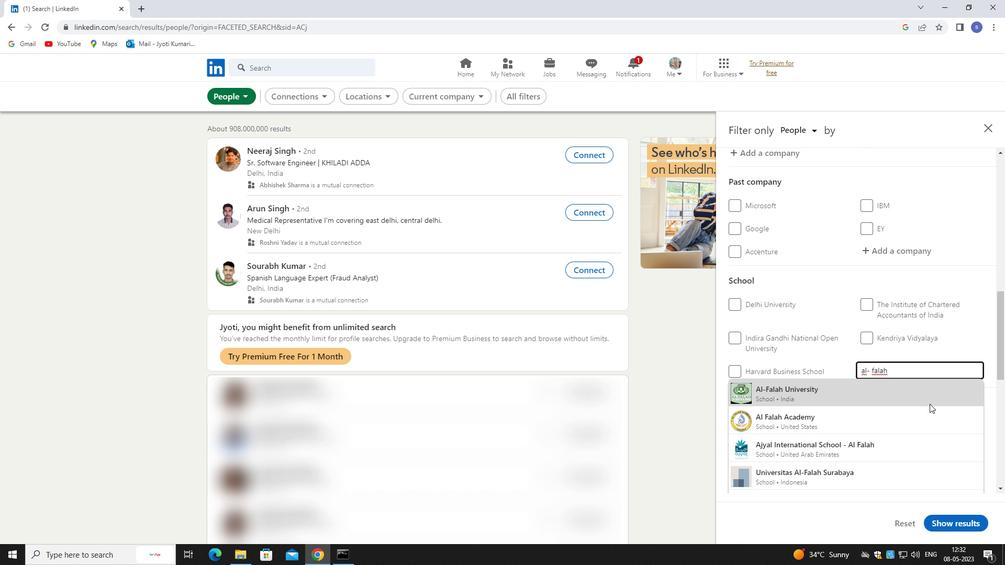 
Action: Mouse scrolled (929, 403) with delta (0, 0)
Screenshot: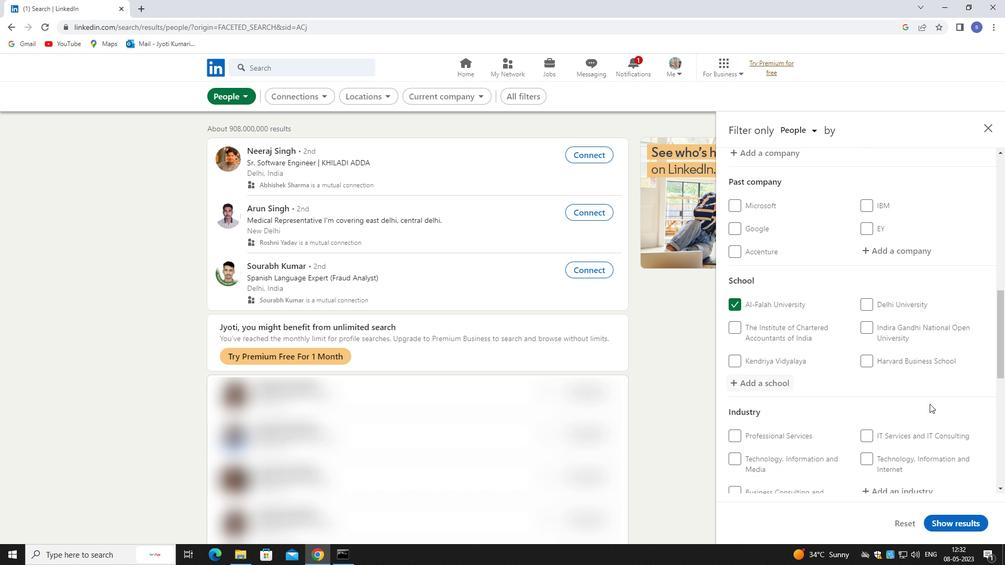
Action: Mouse scrolled (929, 403) with delta (0, 0)
Screenshot: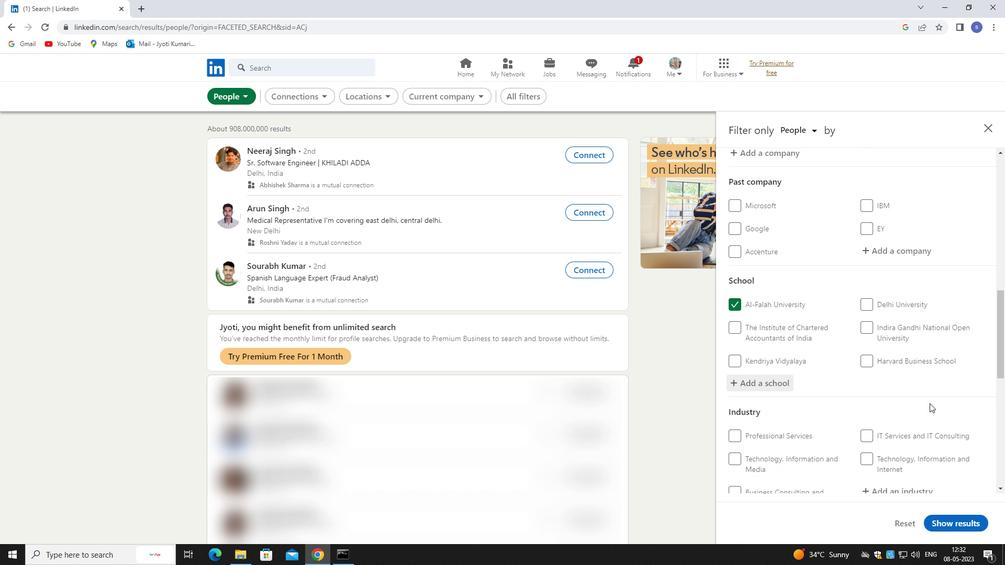 
Action: Mouse scrolled (929, 403) with delta (0, 0)
Screenshot: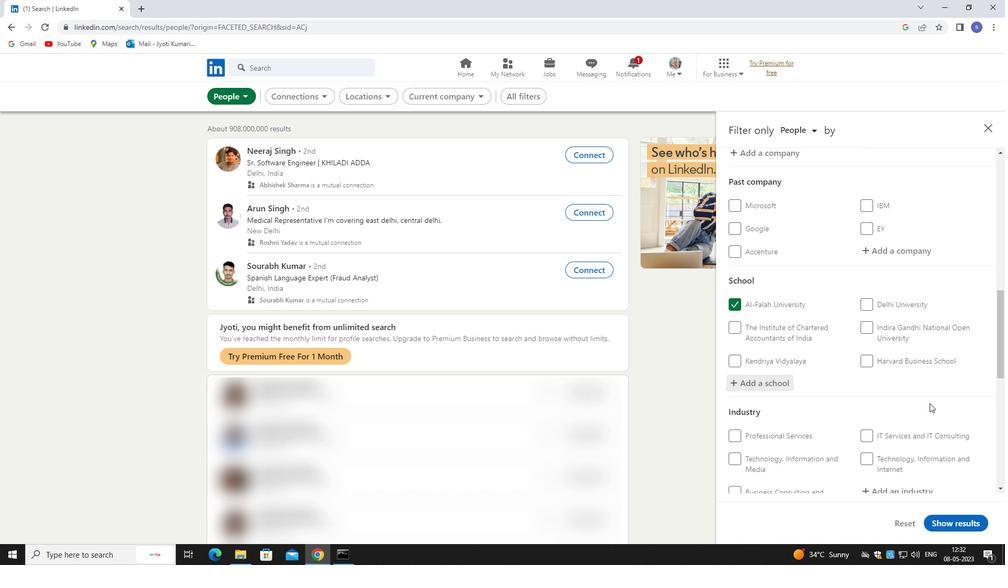 
Action: Mouse moved to (911, 335)
Screenshot: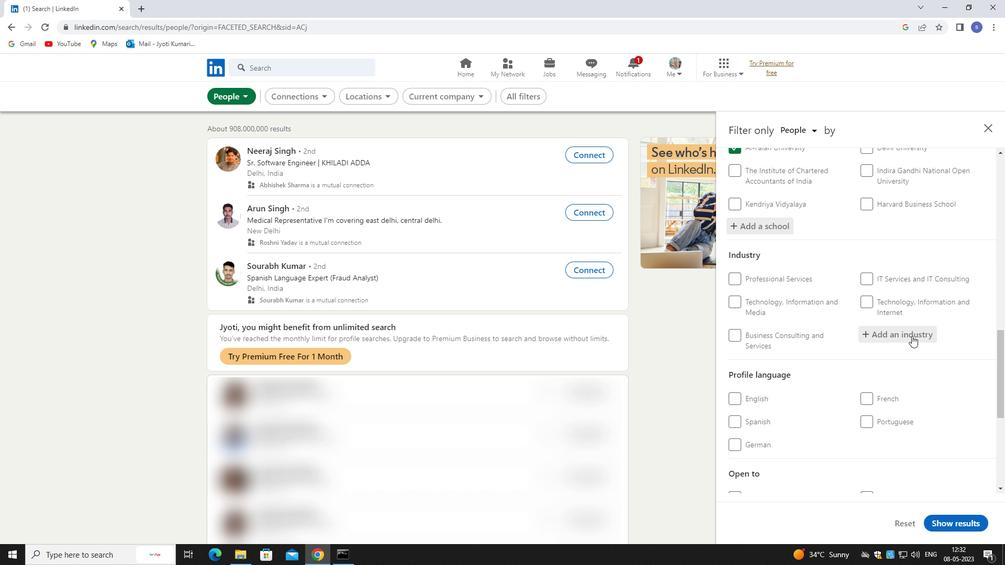
Action: Mouse pressed left at (911, 335)
Screenshot: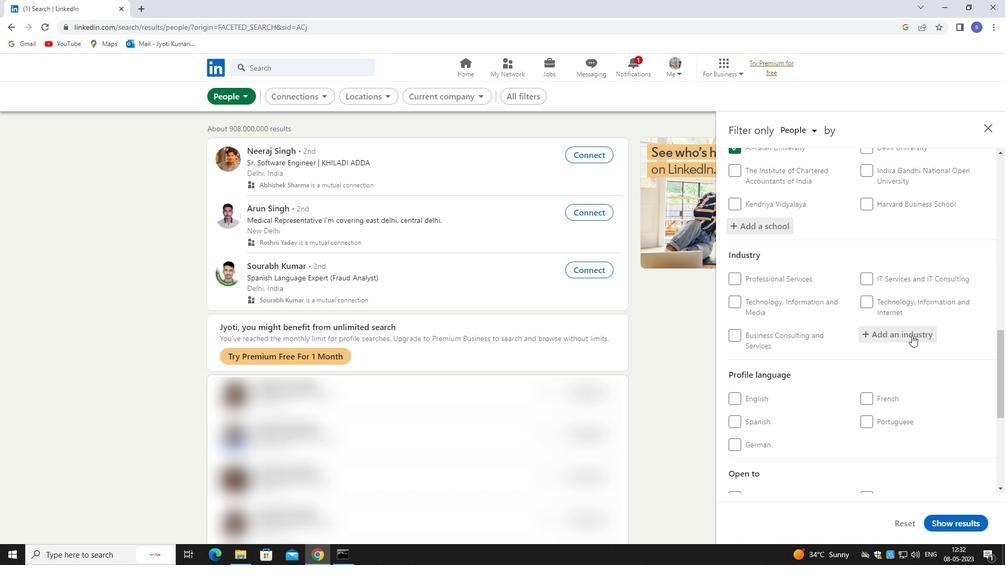 
Action: Key pressed househo
Screenshot: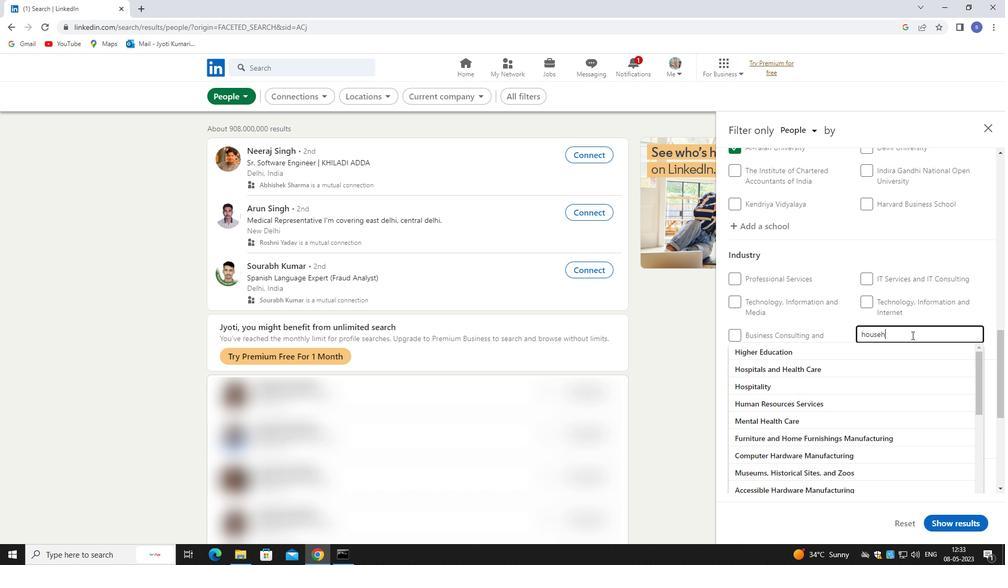 
Action: Mouse moved to (891, 353)
Screenshot: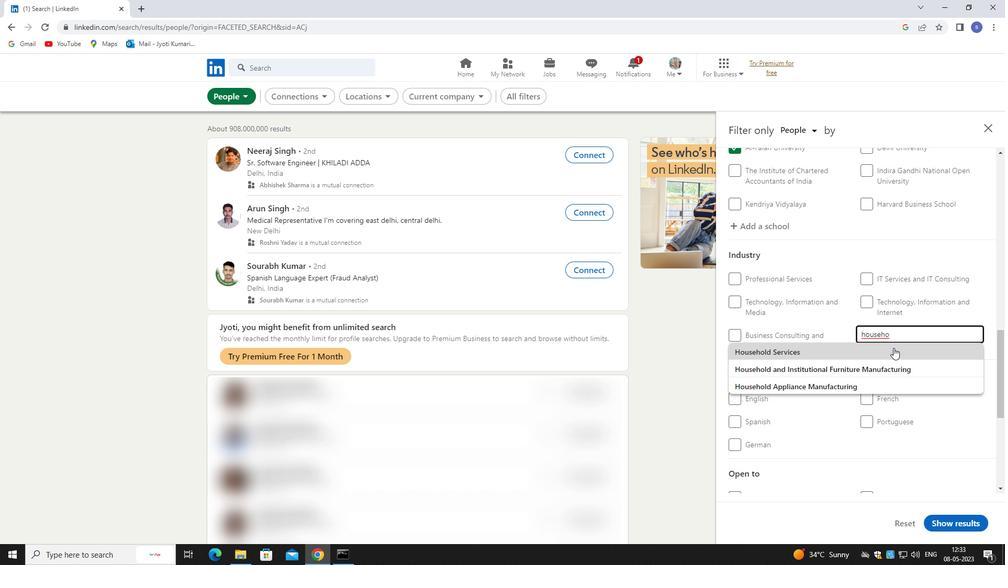 
Action: Mouse pressed left at (891, 353)
Screenshot: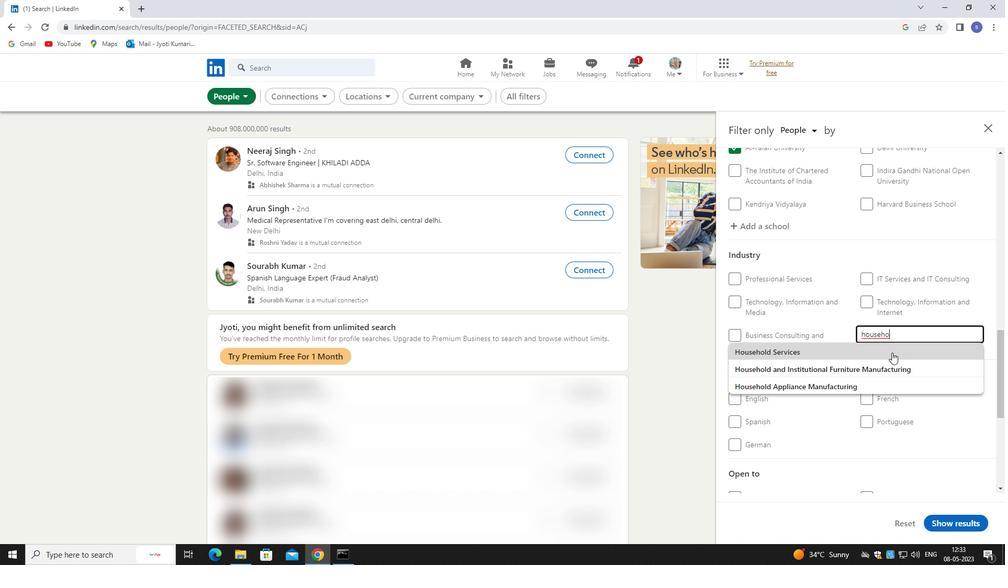 
Action: Mouse moved to (891, 353)
Screenshot: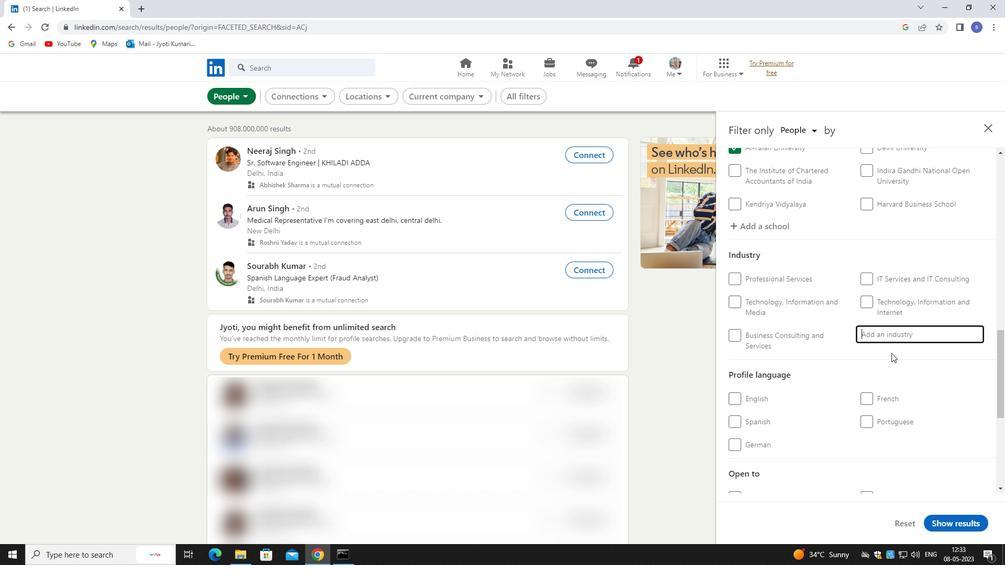 
Action: Mouse scrolled (891, 352) with delta (0, 0)
Screenshot: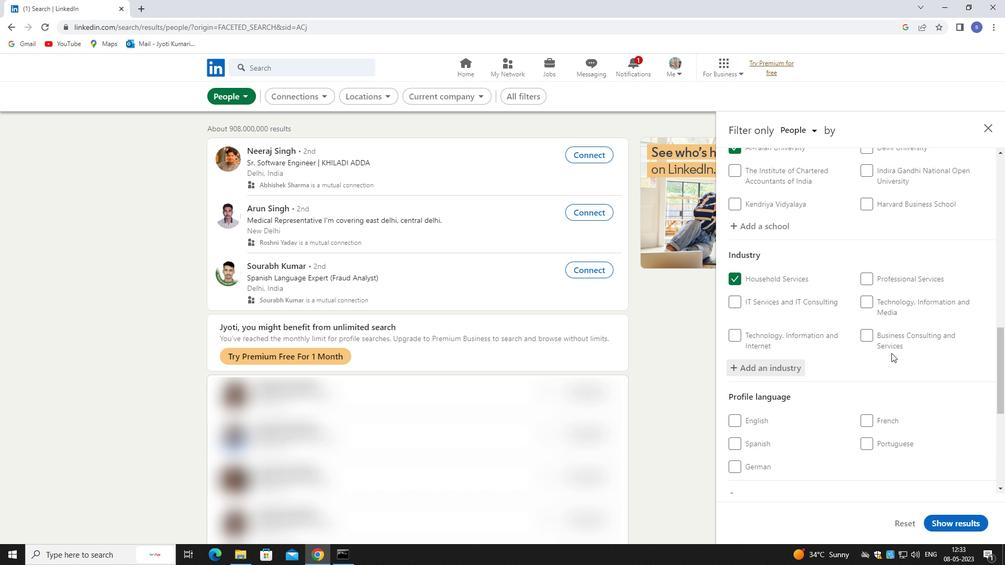 
Action: Mouse moved to (891, 353)
Screenshot: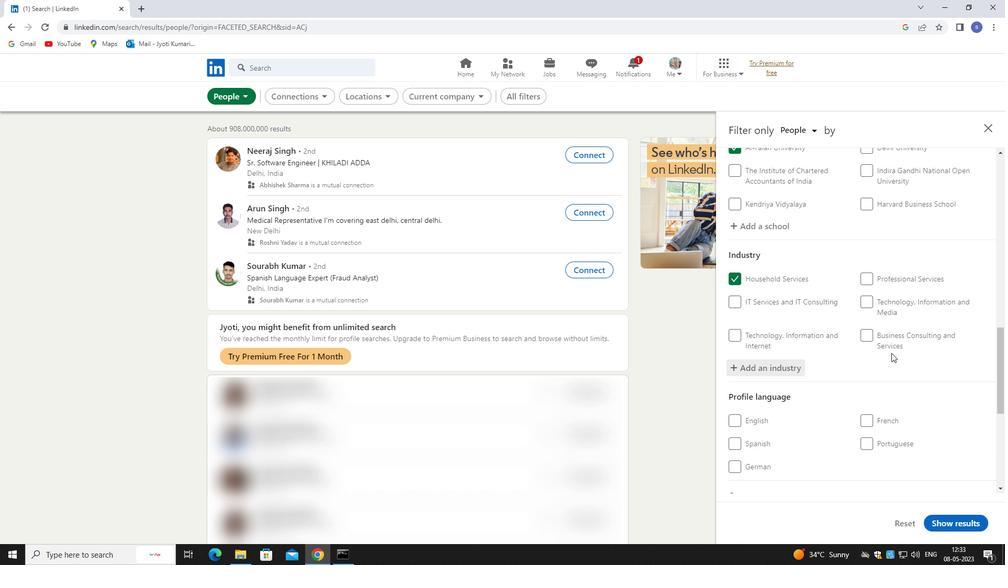 
Action: Mouse scrolled (891, 352) with delta (0, 0)
Screenshot: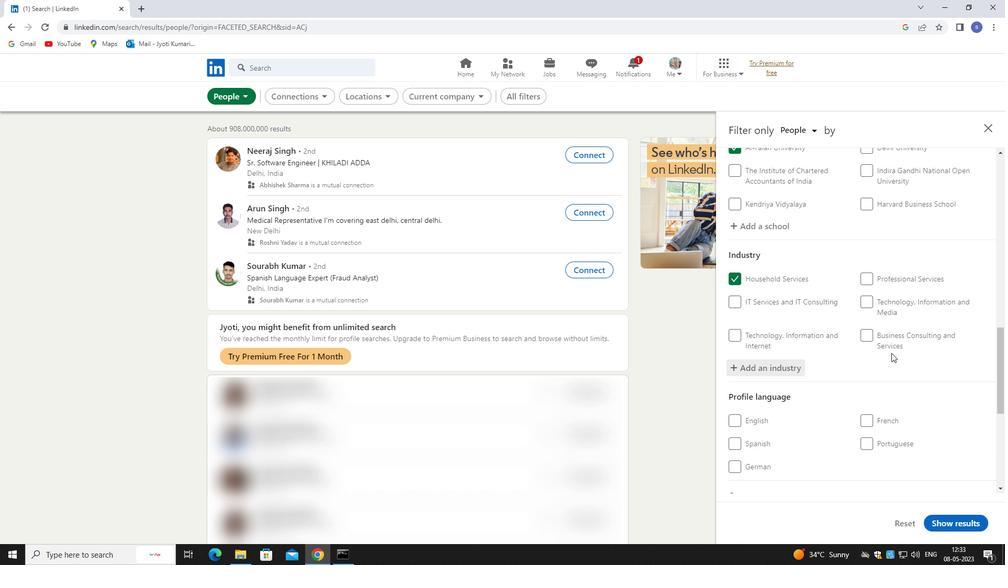 
Action: Mouse moved to (747, 362)
Screenshot: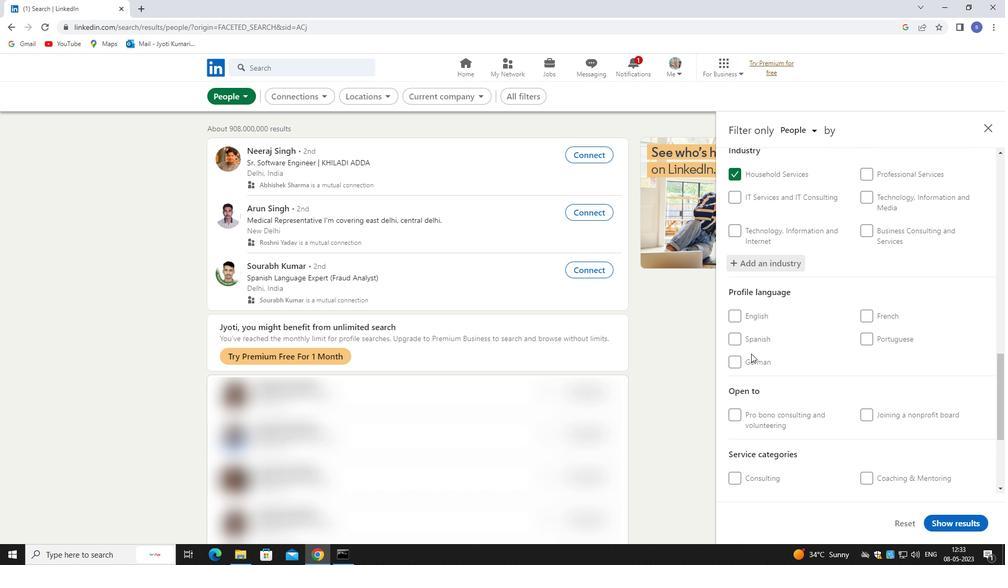 
Action: Mouse pressed left at (747, 362)
Screenshot: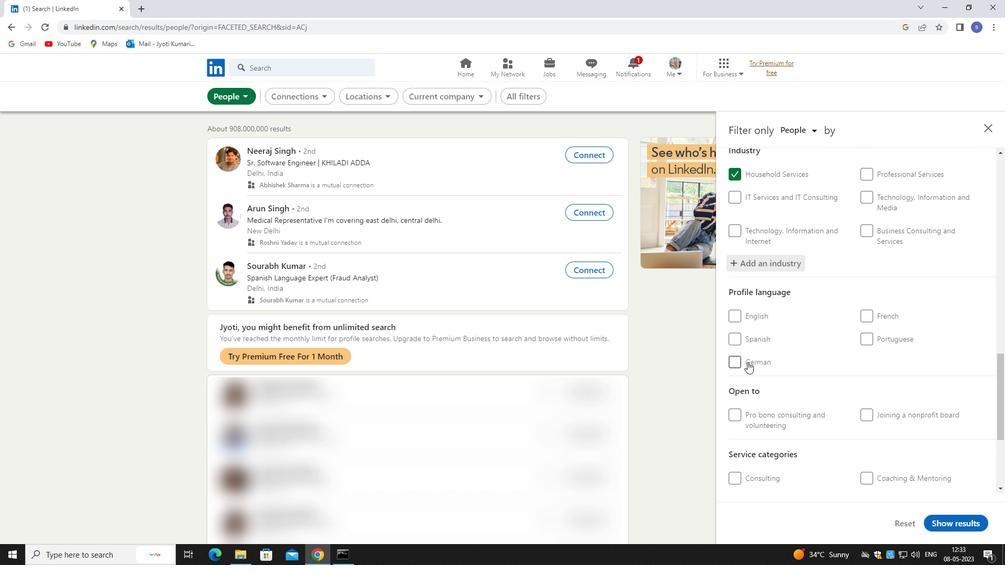 
Action: Mouse moved to (784, 344)
Screenshot: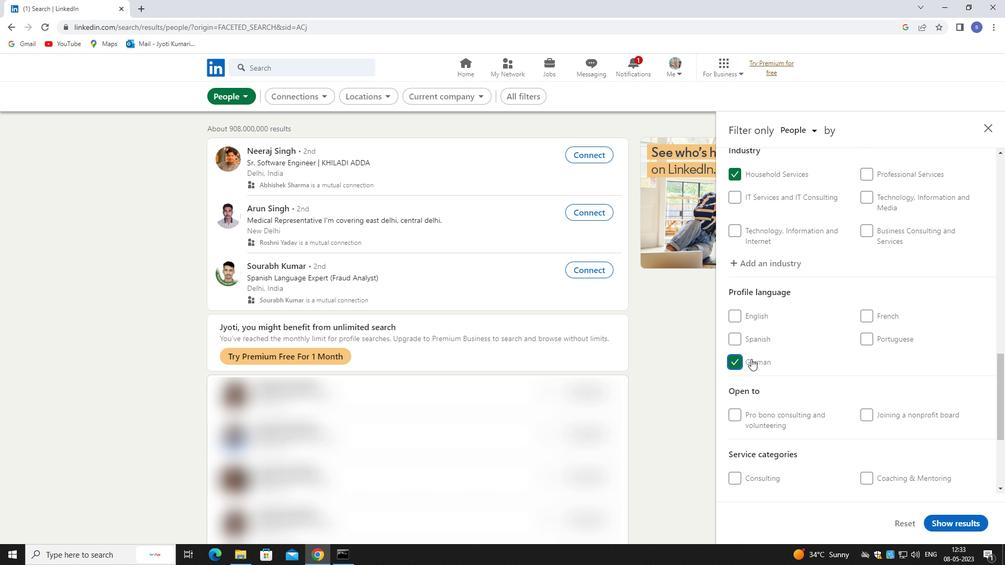 
Action: Mouse scrolled (784, 343) with delta (0, 0)
Screenshot: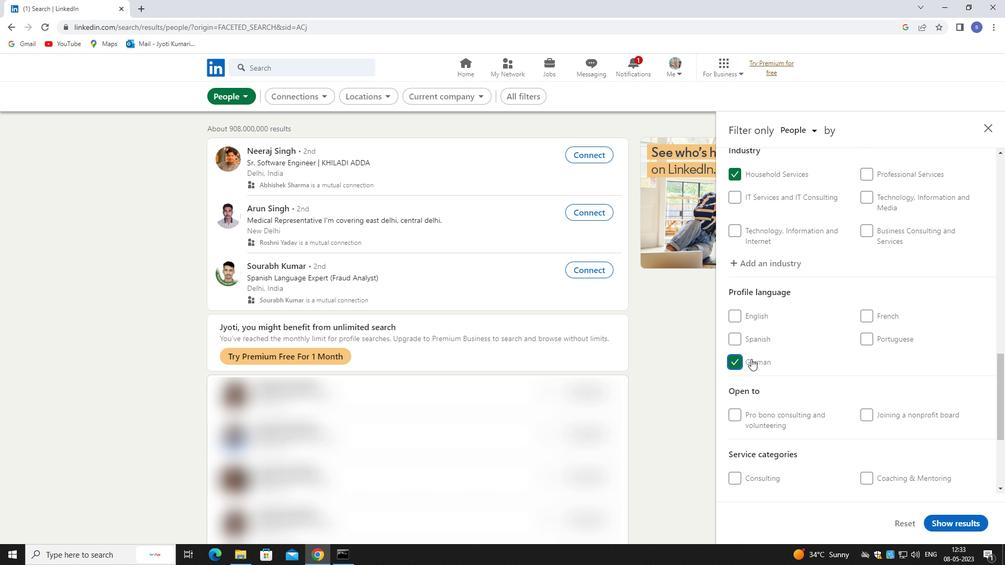 
Action: Mouse moved to (787, 345)
Screenshot: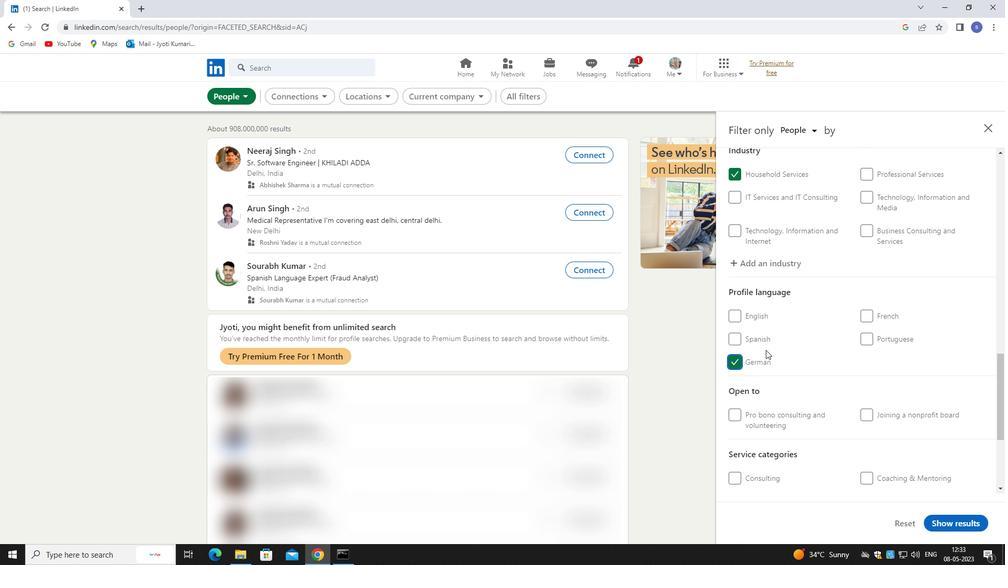 
Action: Mouse scrolled (787, 344) with delta (0, 0)
Screenshot: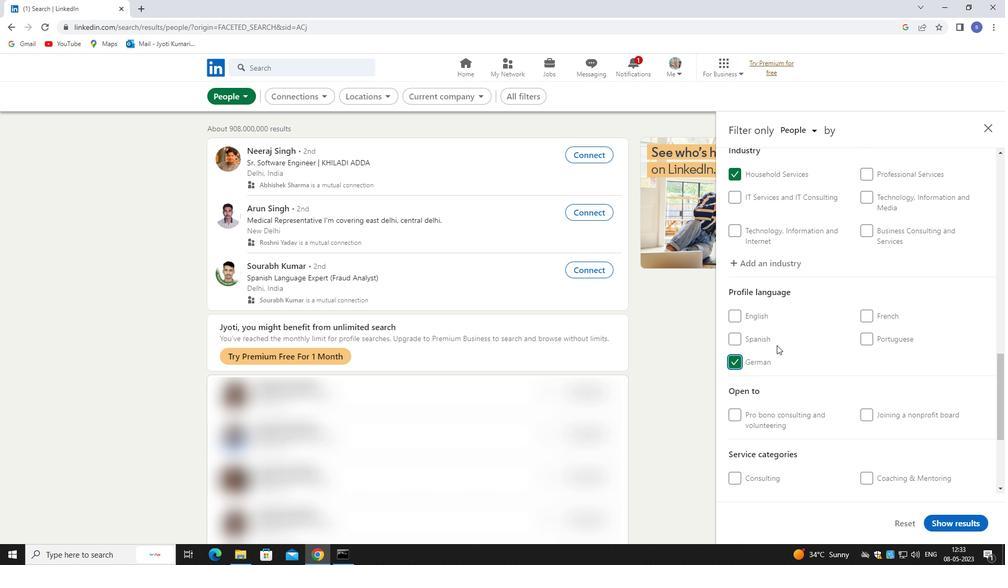 
Action: Mouse moved to (789, 345)
Screenshot: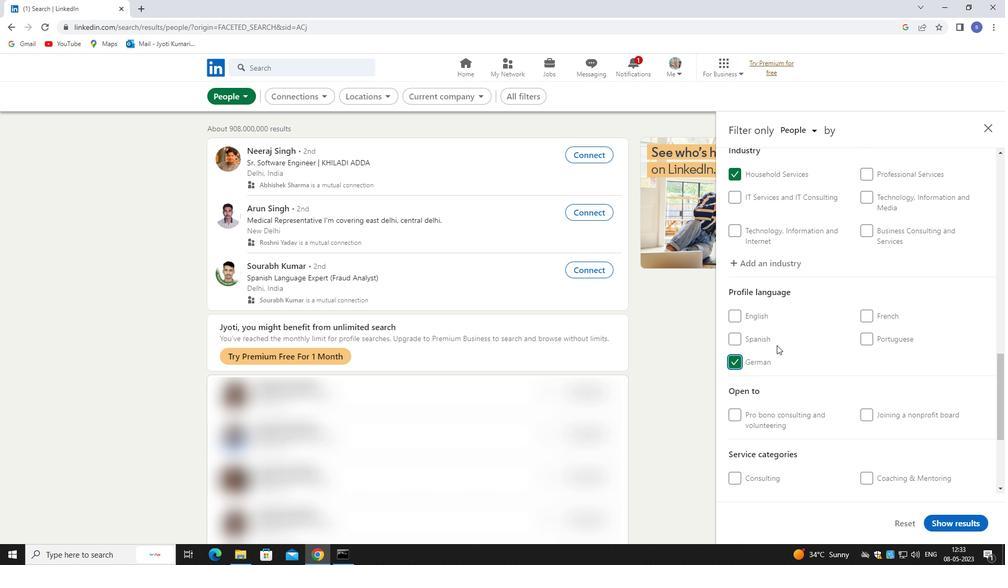 
Action: Mouse scrolled (789, 344) with delta (0, 0)
Screenshot: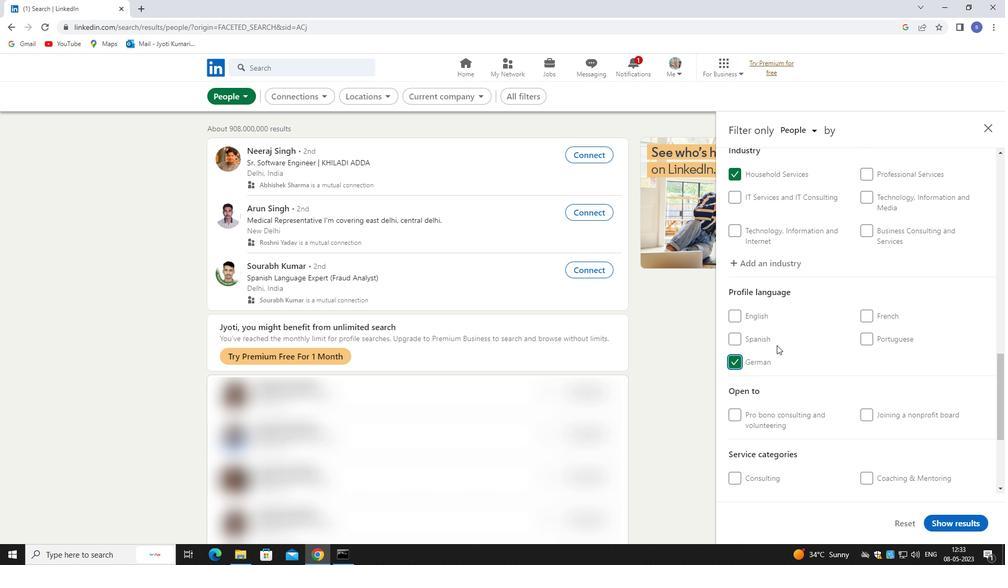 
Action: Mouse moved to (792, 345)
Screenshot: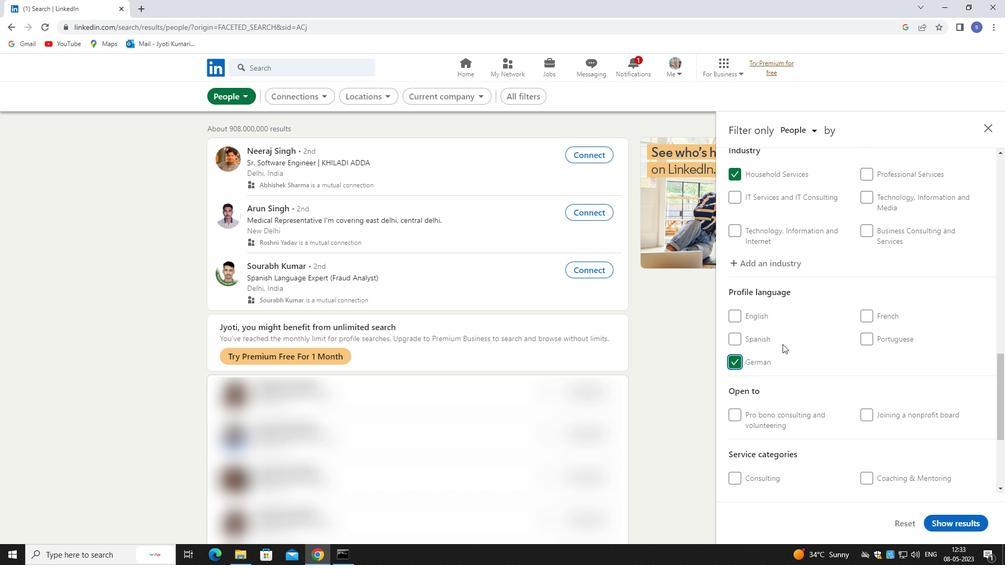 
Action: Mouse scrolled (792, 344) with delta (0, 0)
Screenshot: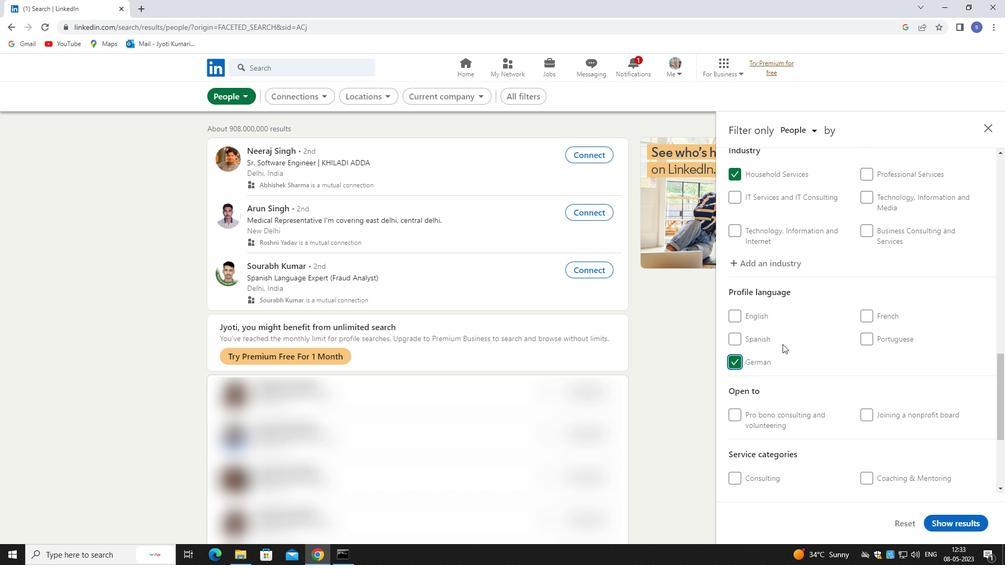 
Action: Mouse moved to (893, 346)
Screenshot: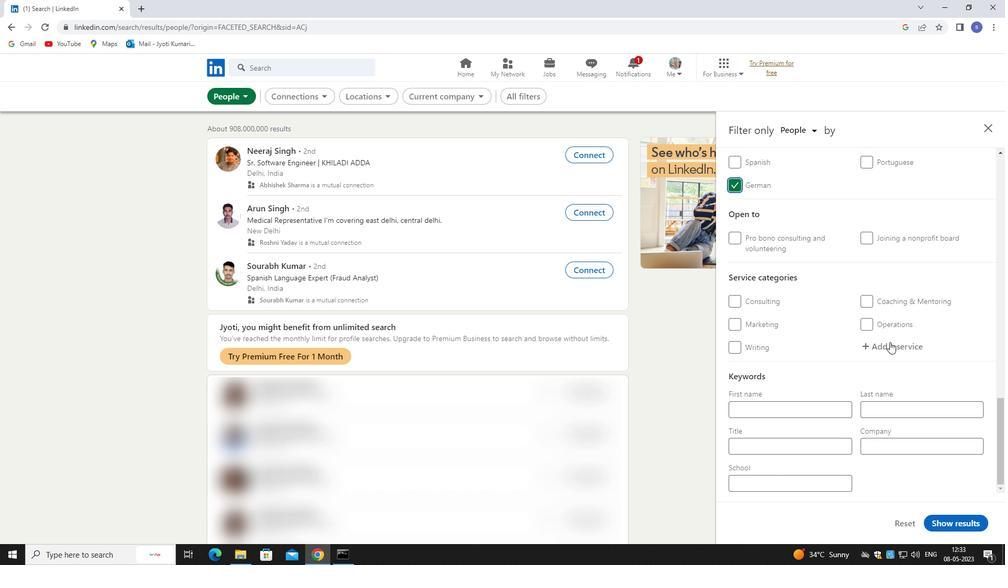 
Action: Mouse pressed left at (893, 346)
Screenshot: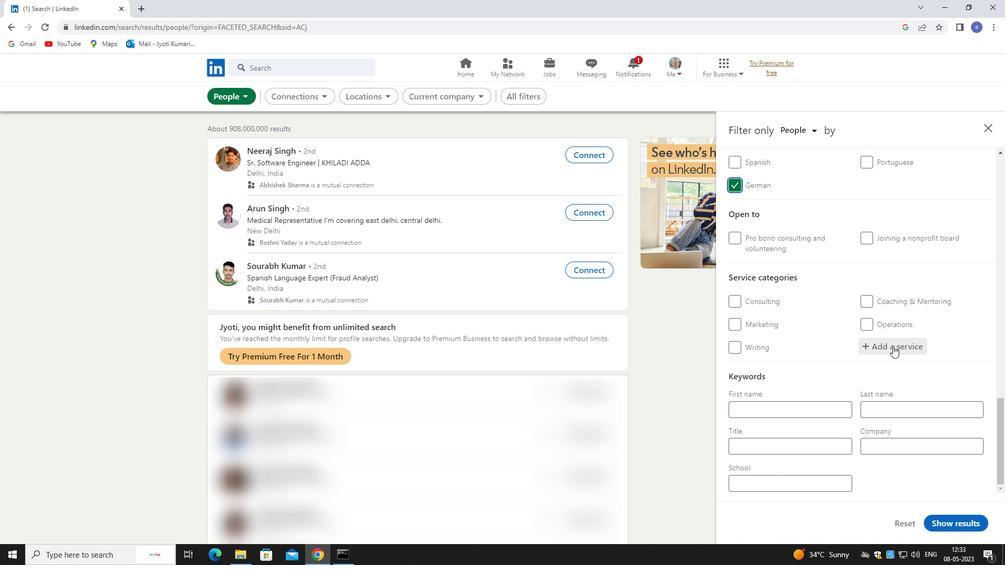 
Action: Mouse moved to (901, 355)
Screenshot: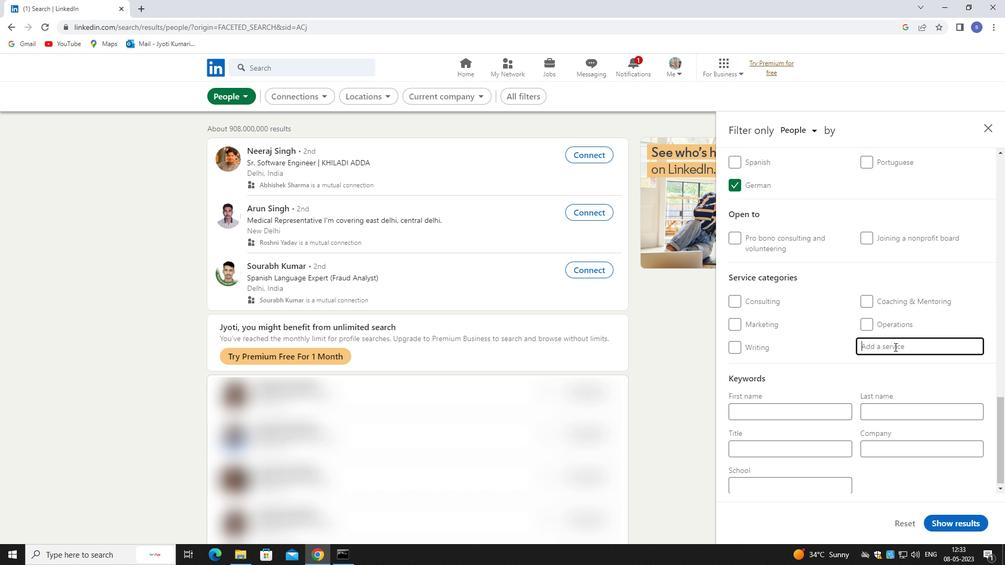 
Action: Key pressed demand
Screenshot: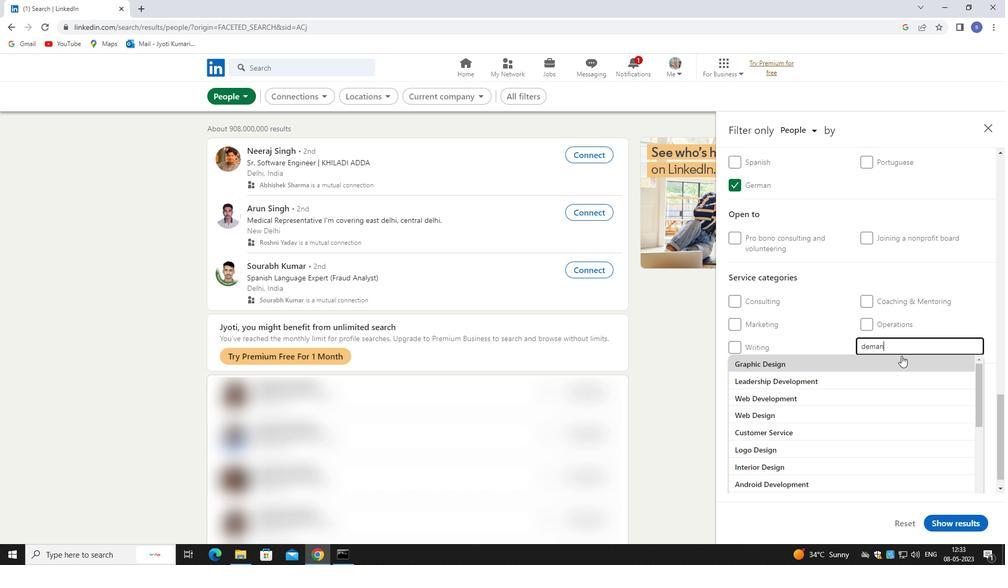 
Action: Mouse moved to (868, 361)
Screenshot: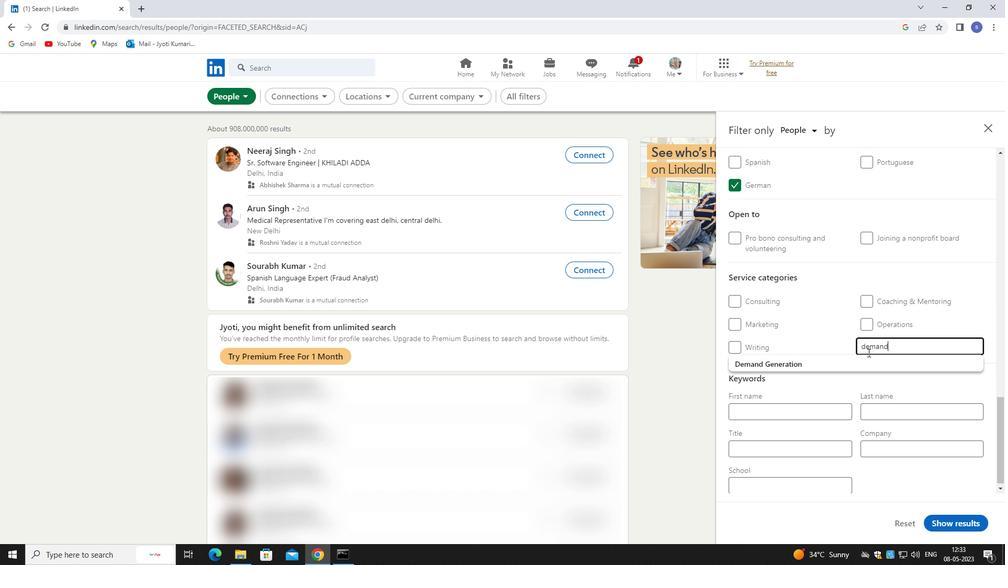 
Action: Mouse pressed left at (868, 361)
Screenshot: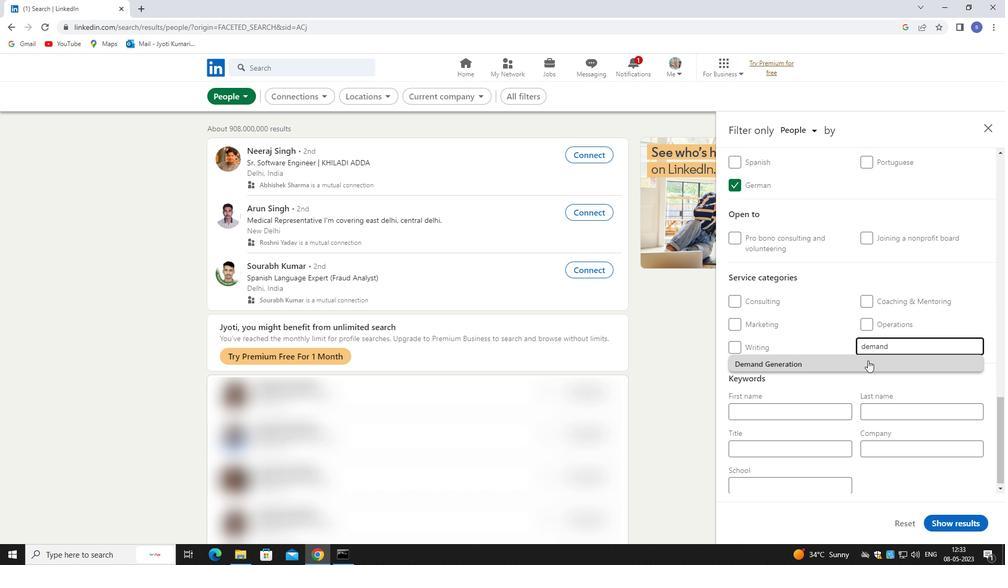 
Action: Mouse moved to (868, 363)
Screenshot: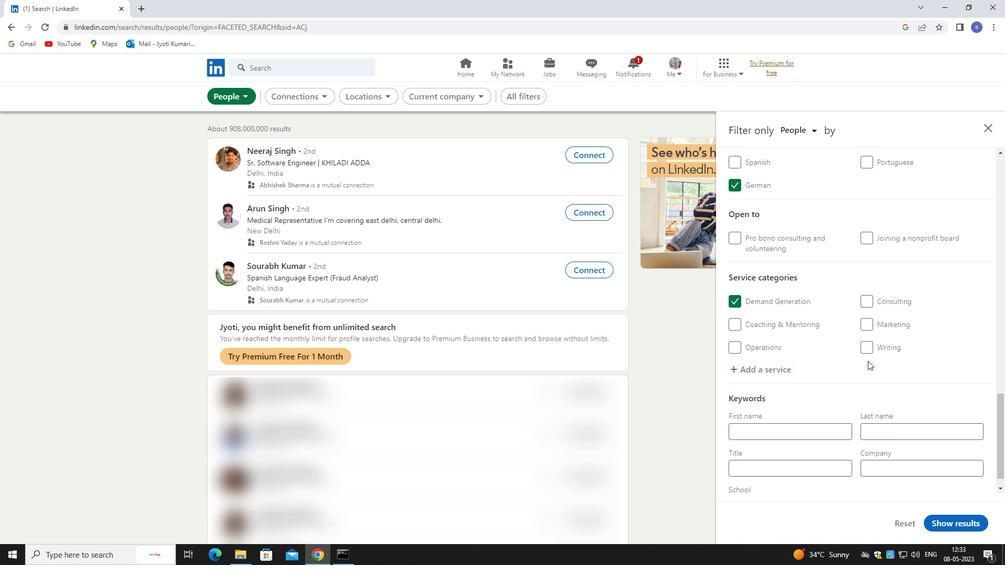 
Action: Mouse scrolled (868, 362) with delta (0, 0)
Screenshot: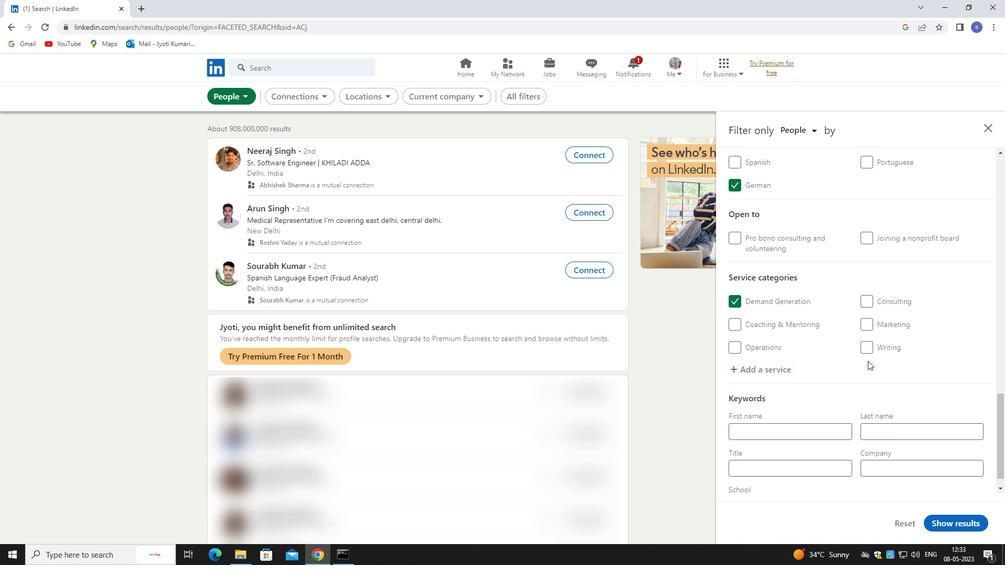 
Action: Mouse moved to (868, 369)
Screenshot: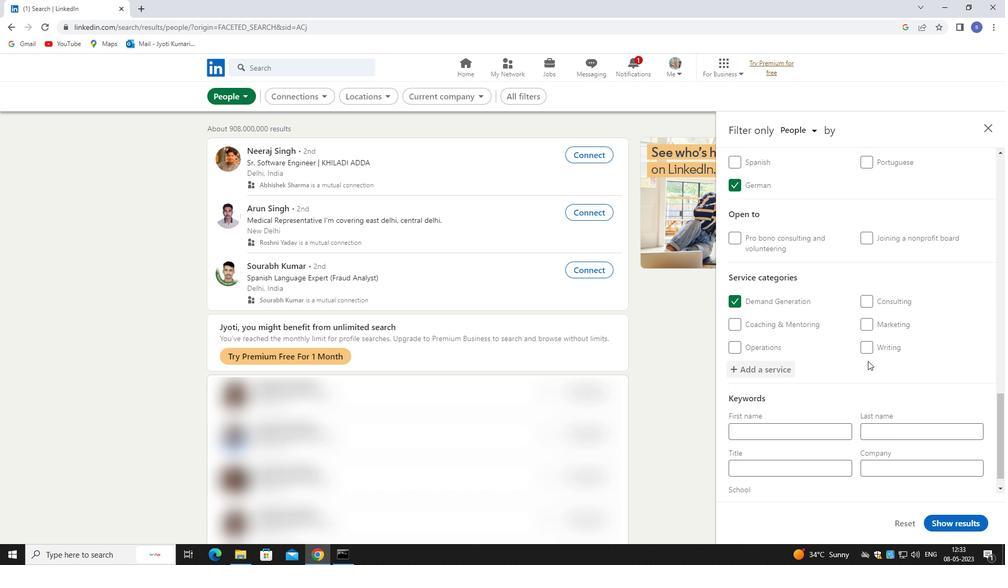 
Action: Mouse scrolled (868, 368) with delta (0, 0)
Screenshot: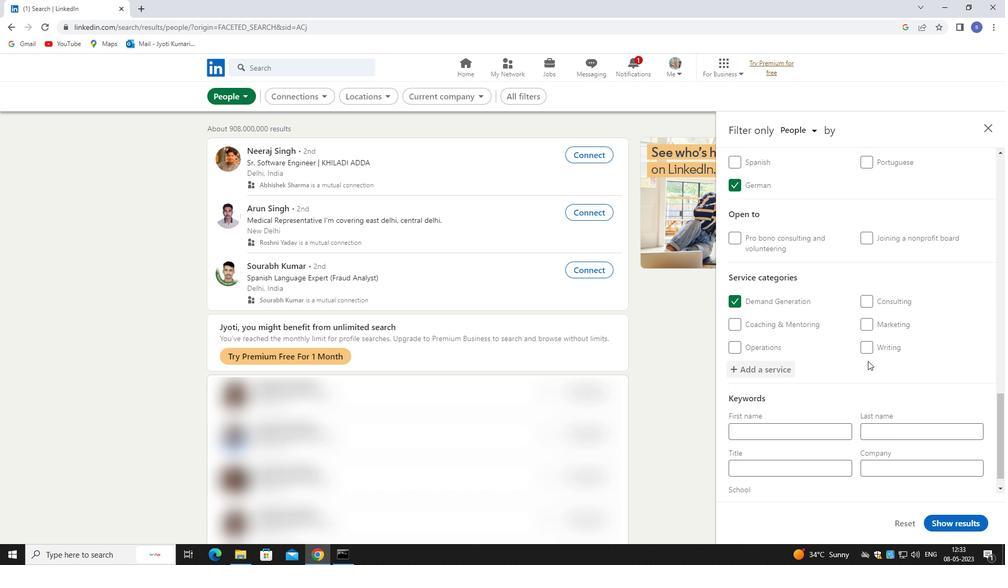 
Action: Mouse moved to (868, 374)
Screenshot: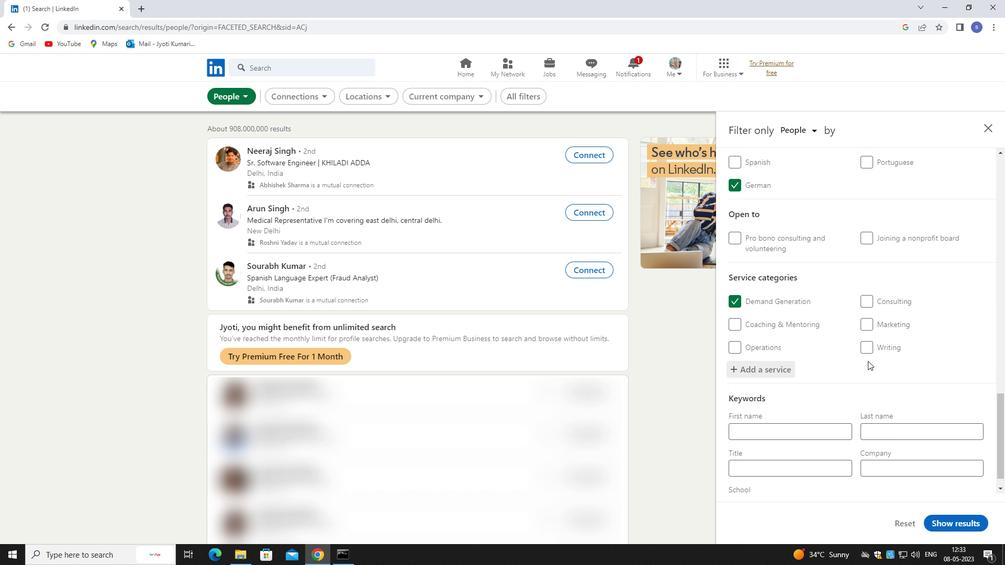 
Action: Mouse scrolled (868, 373) with delta (0, 0)
Screenshot: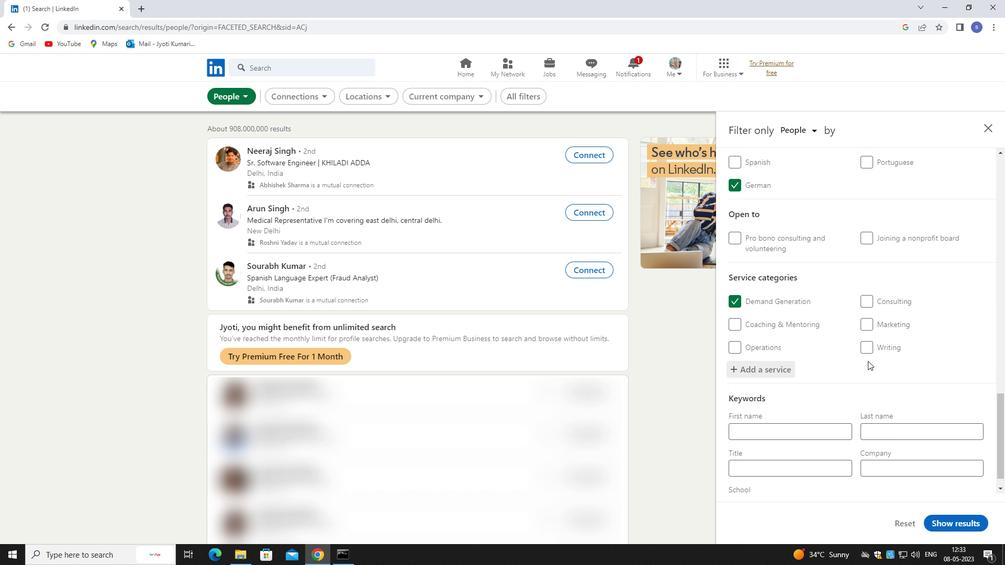 
Action: Mouse moved to (818, 447)
Screenshot: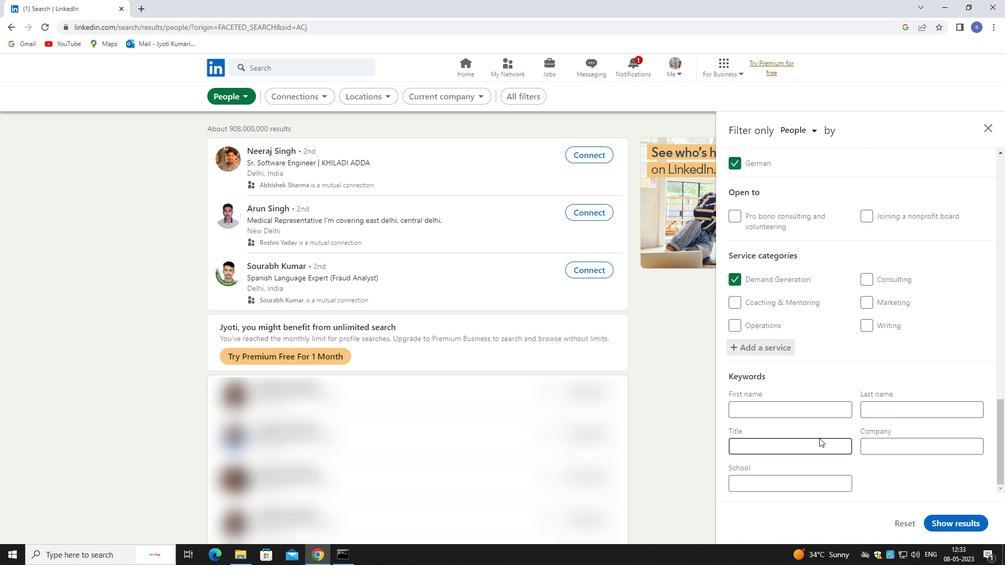 
Action: Mouse pressed left at (818, 447)
Screenshot: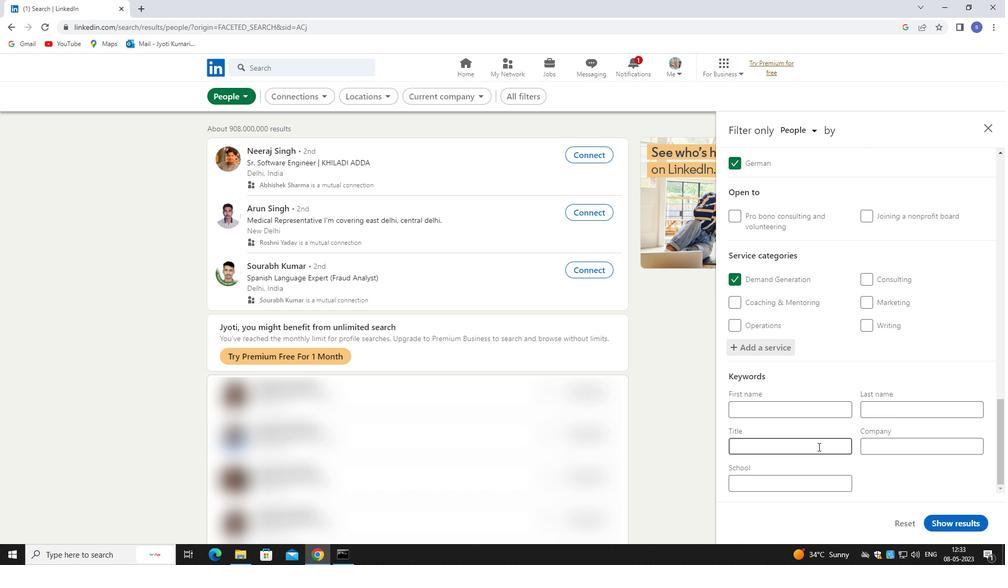 
Action: Mouse moved to (852, 460)
Screenshot: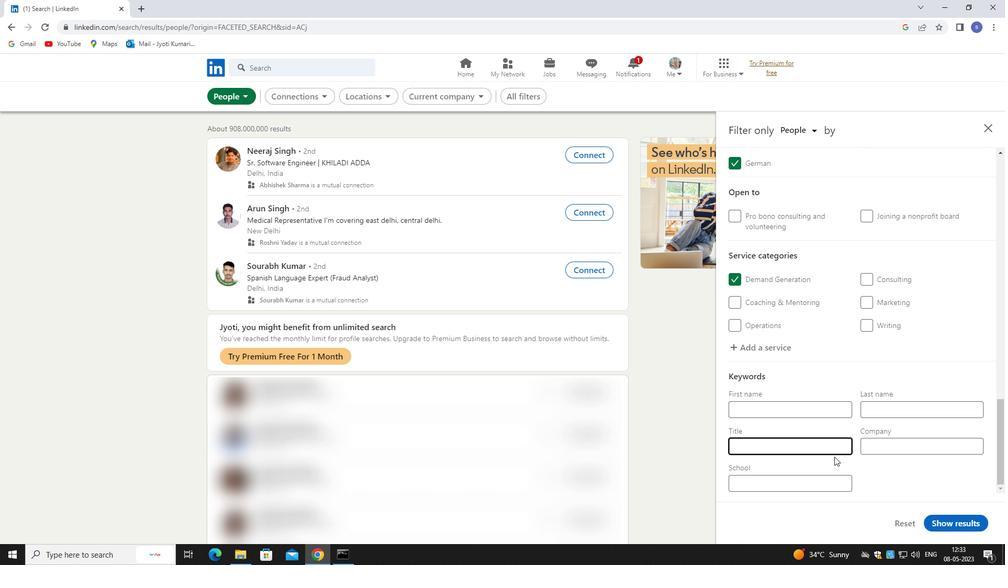 
Action: Key pressed <Key.shift>ORGAIN<Key.backspace><Key.backspace>NIZER
Screenshot: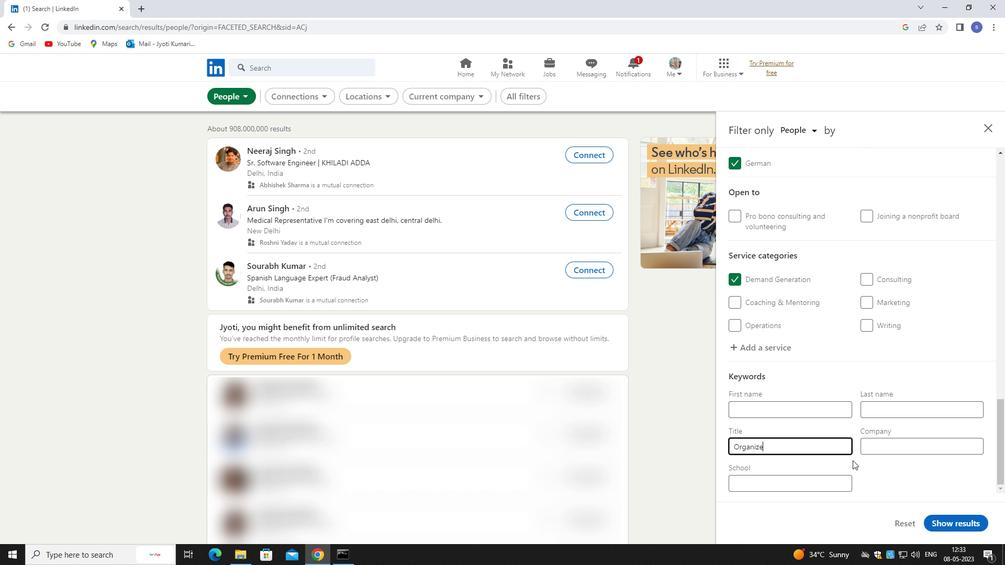 
Action: Mouse moved to (955, 527)
Screenshot: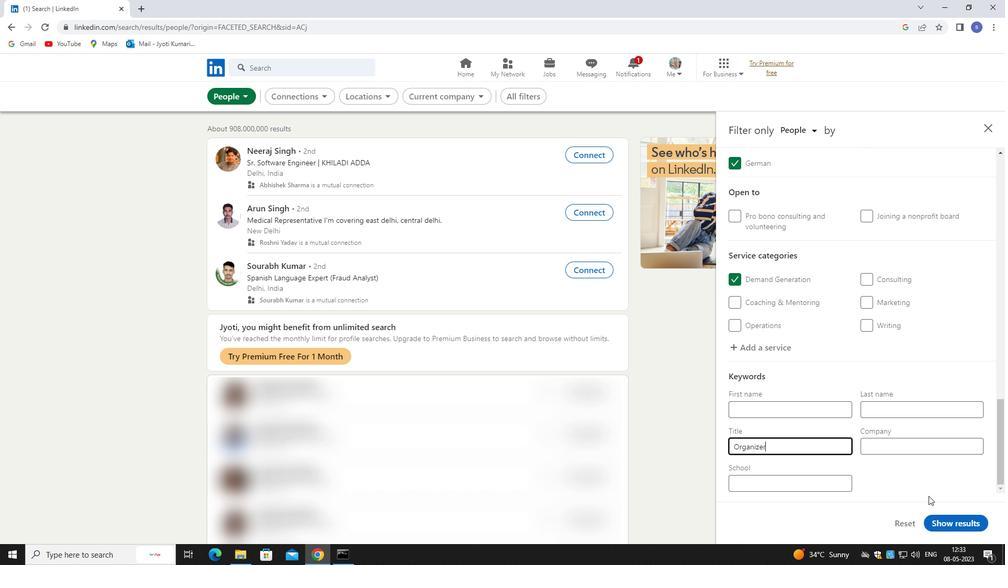 
Action: Mouse pressed left at (955, 527)
Screenshot: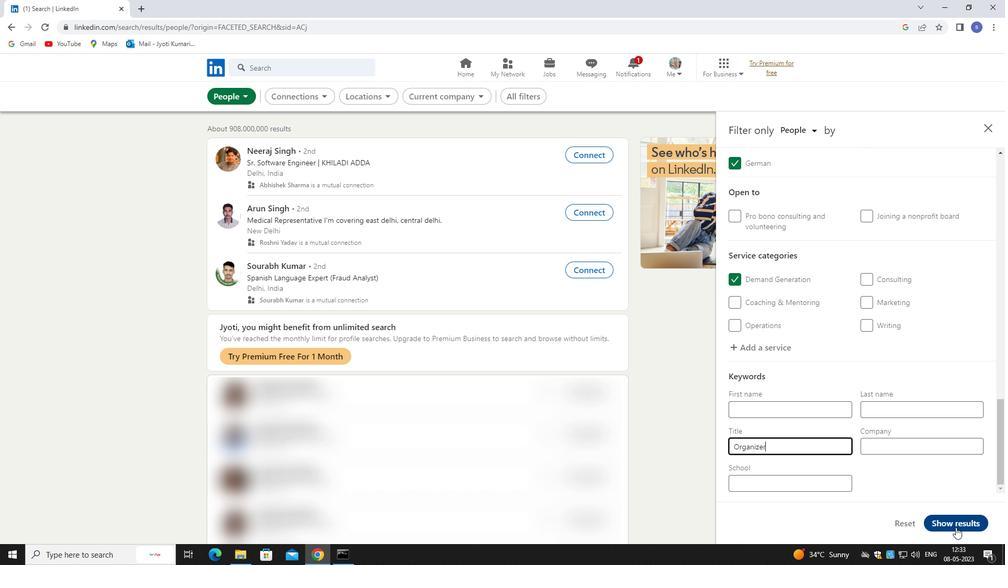 
Action: Mouse moved to (966, 497)
Screenshot: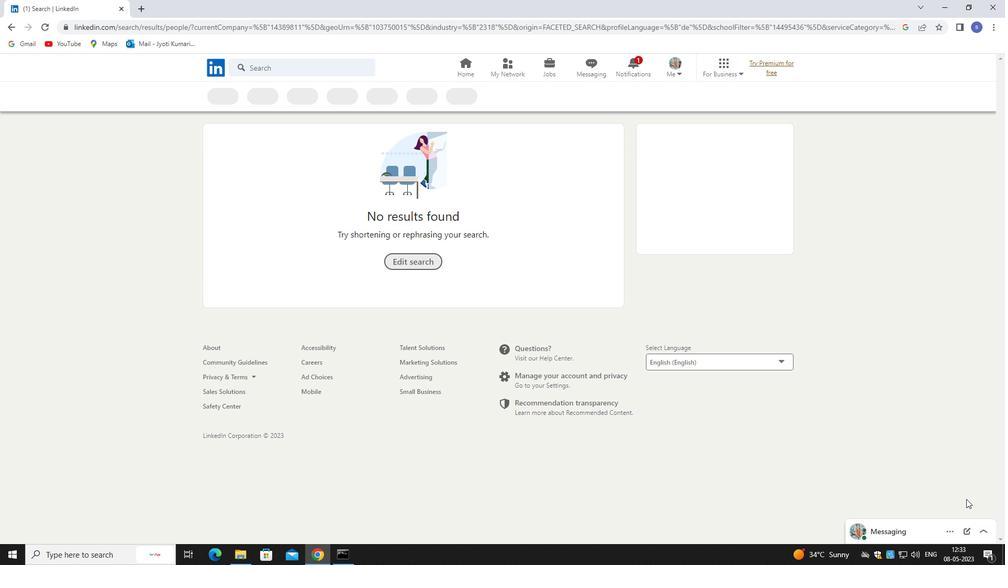 
